 Task: Find connections with filter location Aalst with filter topic #Letsworkwith filter profile language English with filter current company Framestore with filter school Jobs for freshers in MYSORE with filter industry Zoos and Botanical Gardens with filter service category AnimationArchitecture with filter keywords title Human Resources
Action: Mouse moved to (542, 99)
Screenshot: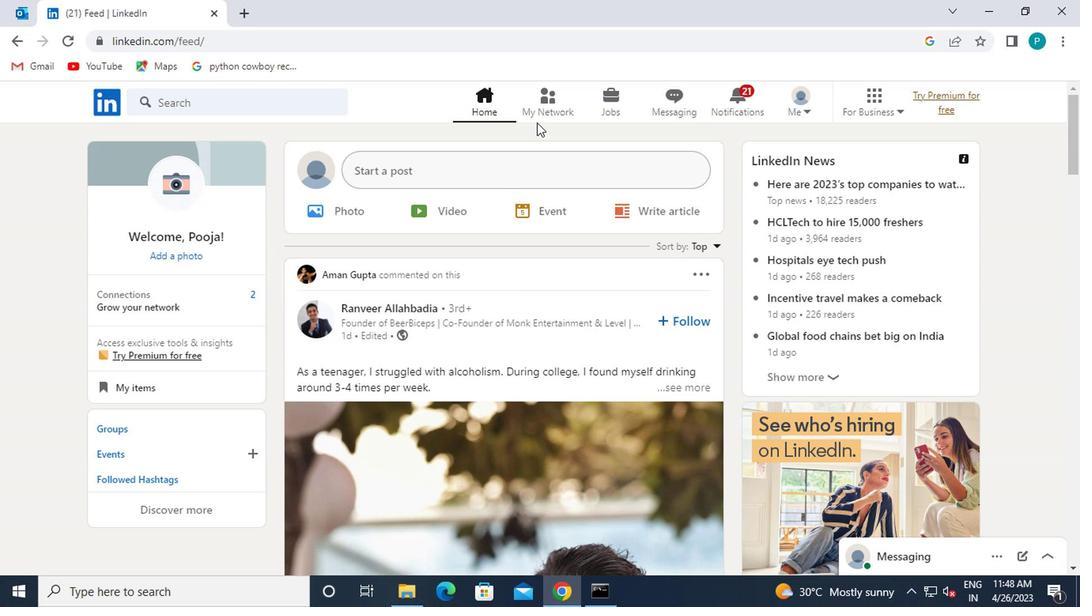 
Action: Mouse pressed left at (542, 99)
Screenshot: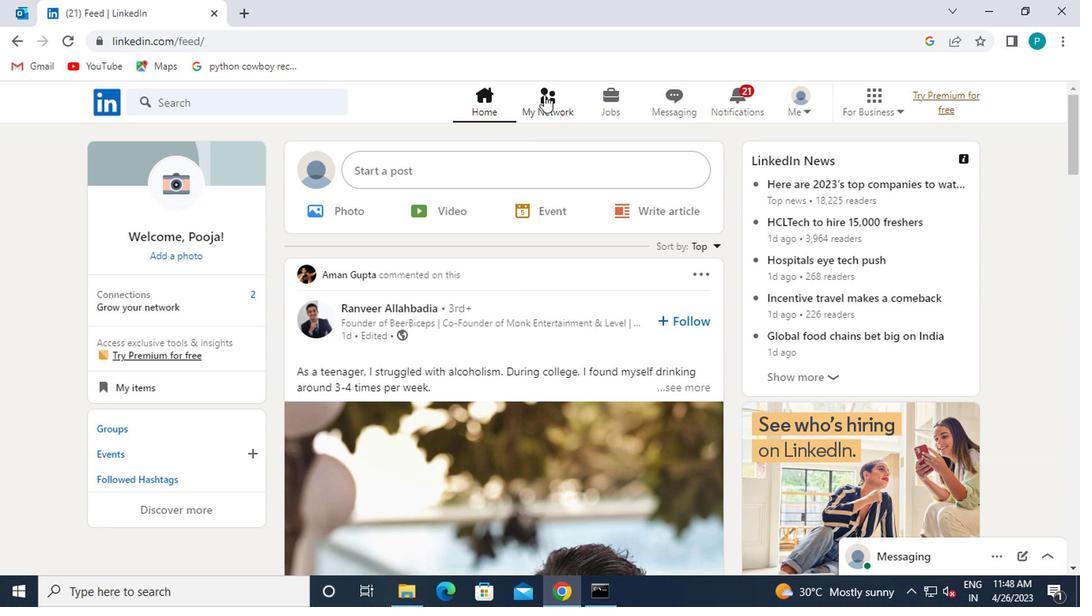 
Action: Mouse moved to (254, 190)
Screenshot: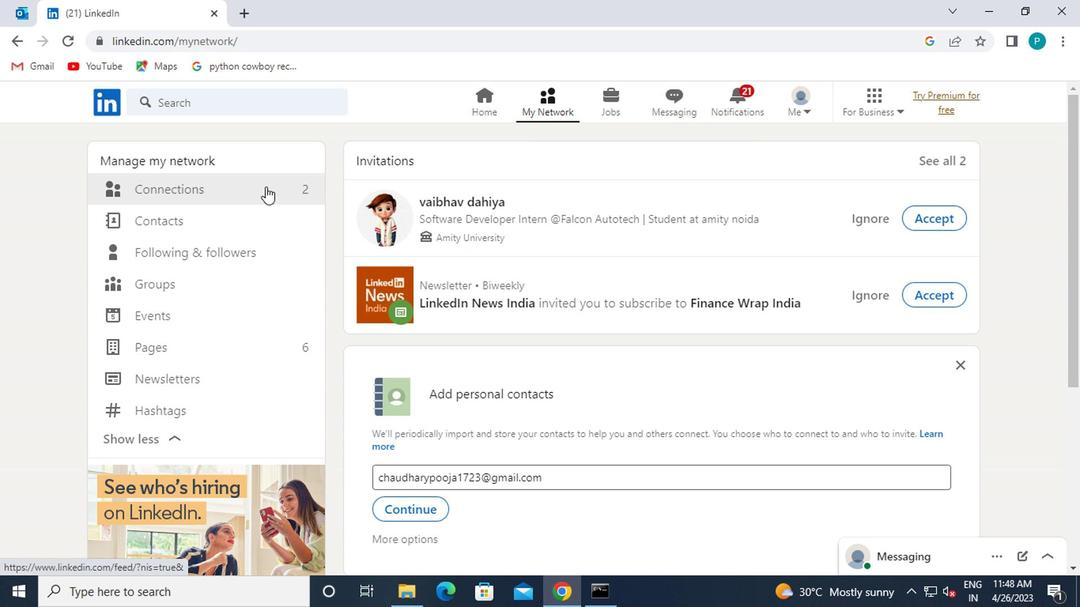 
Action: Mouse pressed left at (254, 190)
Screenshot: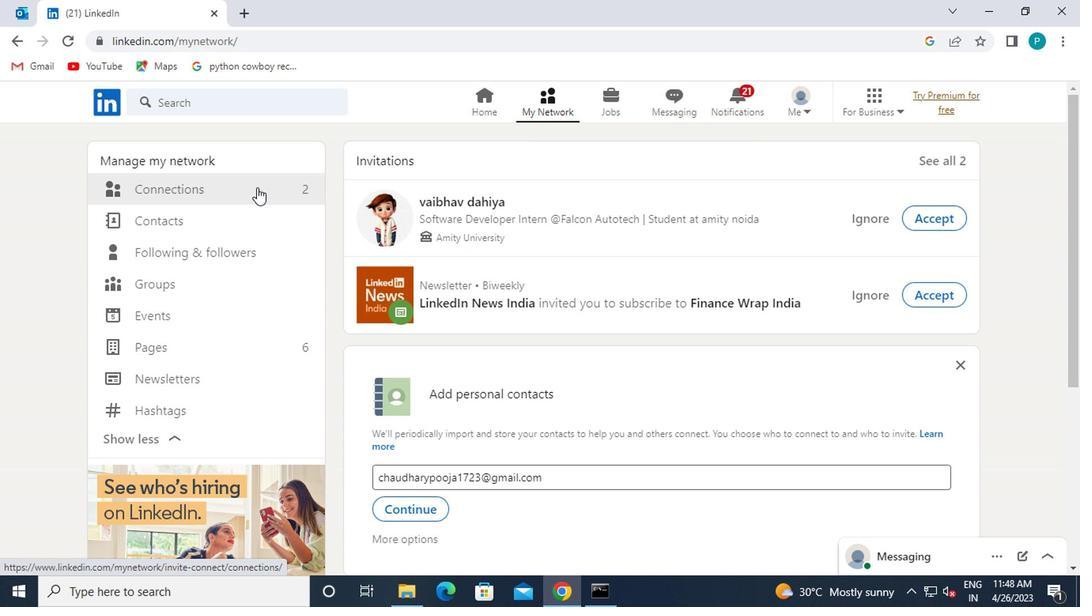 
Action: Mouse moved to (624, 198)
Screenshot: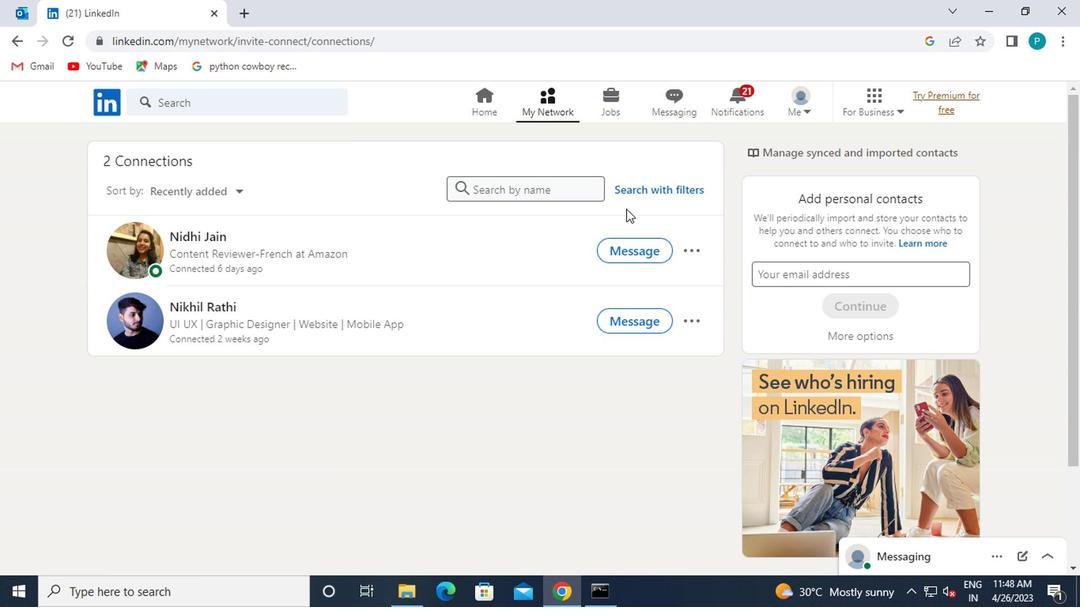 
Action: Mouse pressed left at (624, 198)
Screenshot: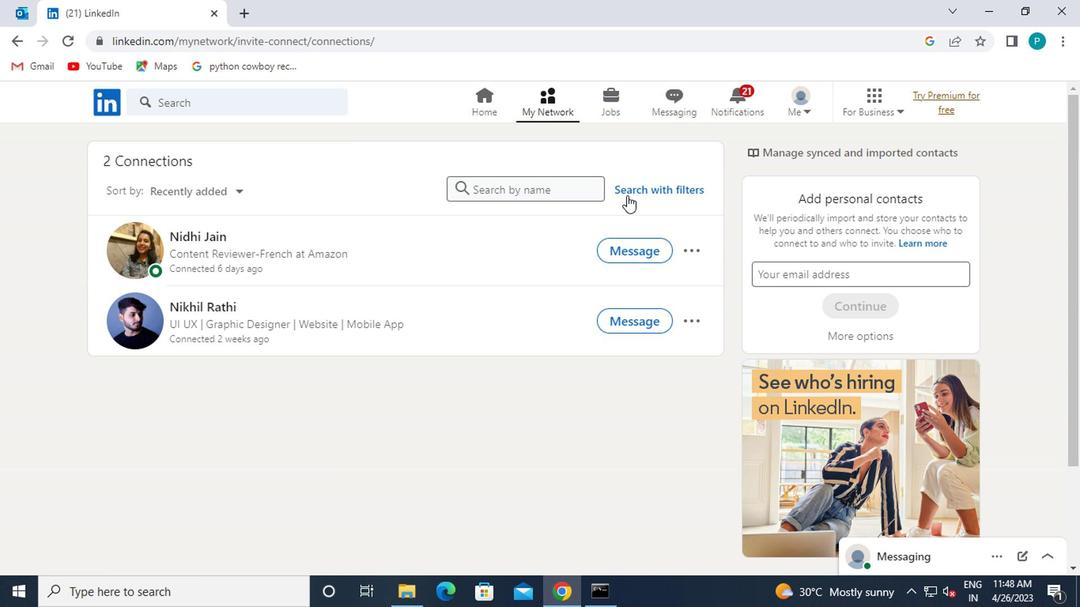 
Action: Mouse moved to (542, 150)
Screenshot: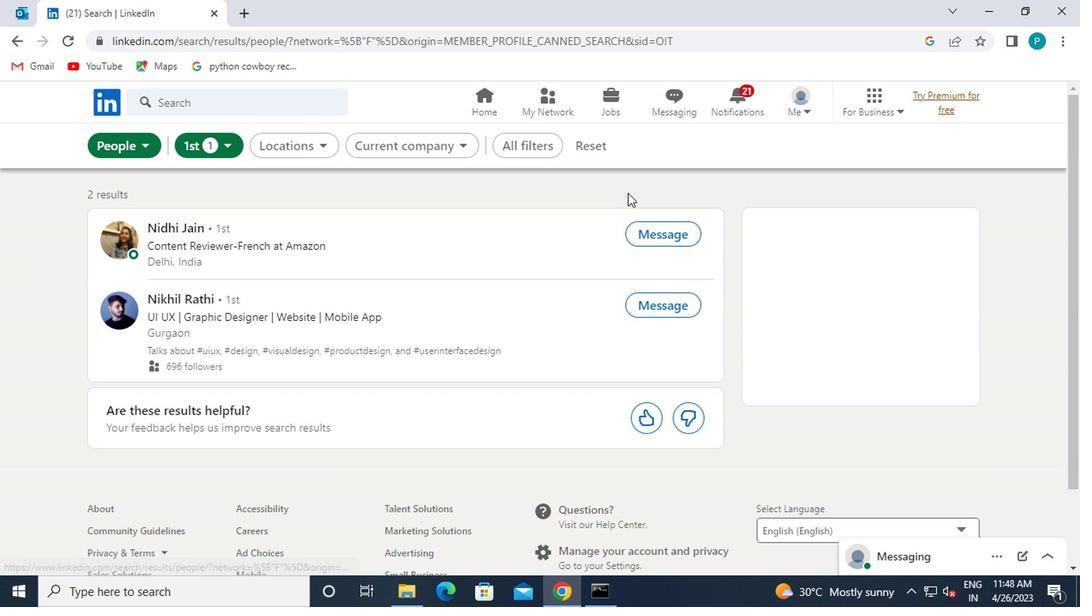
Action: Mouse pressed left at (542, 150)
Screenshot: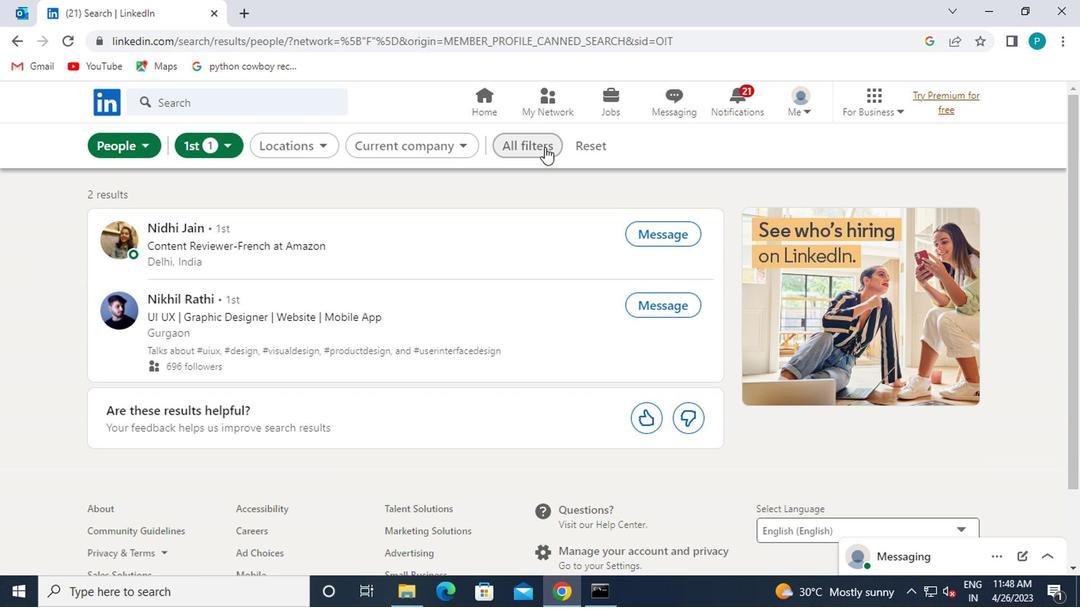 
Action: Mouse moved to (927, 300)
Screenshot: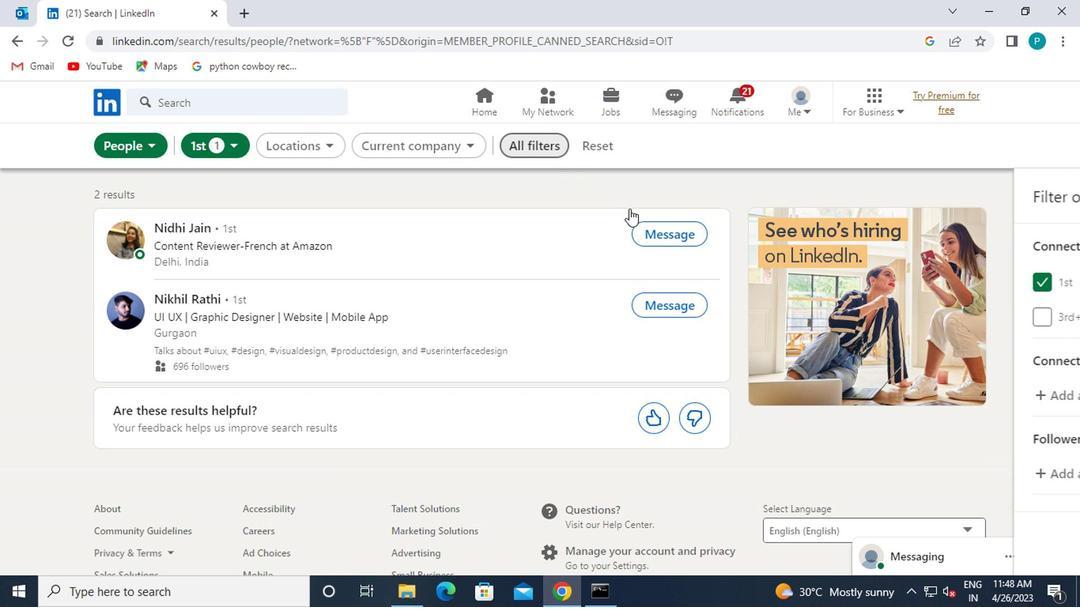 
Action: Mouse scrolled (927, 298) with delta (0, -1)
Screenshot: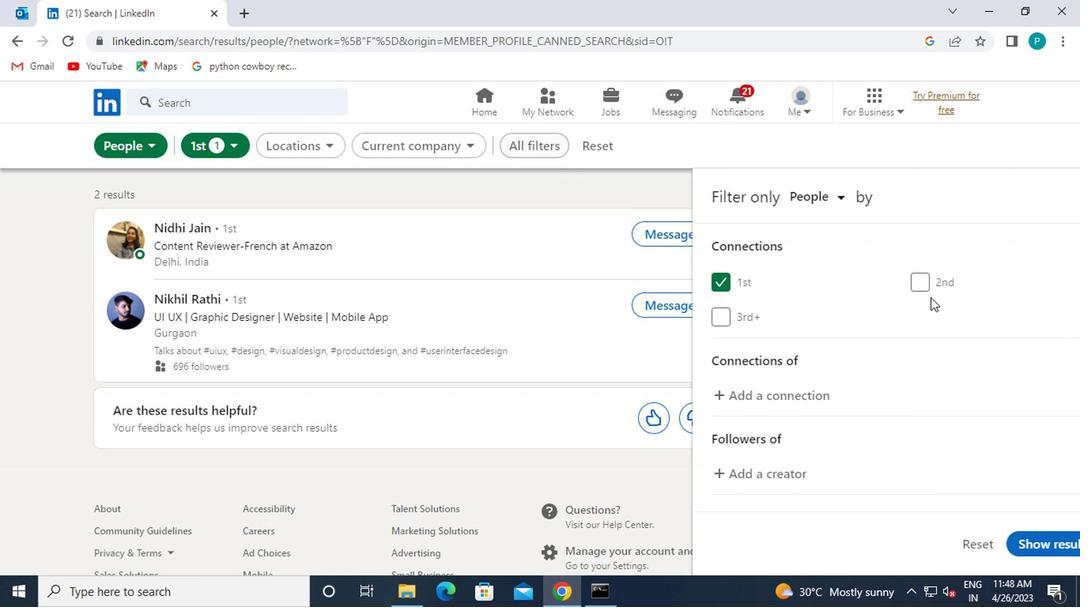
Action: Mouse scrolled (927, 298) with delta (0, -1)
Screenshot: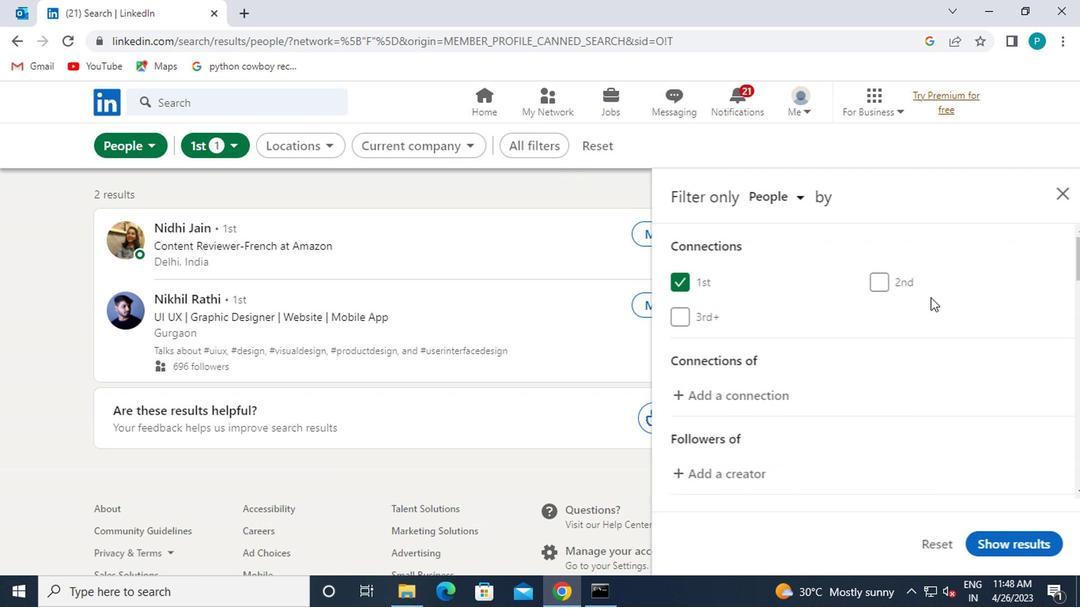 
Action: Mouse moved to (902, 464)
Screenshot: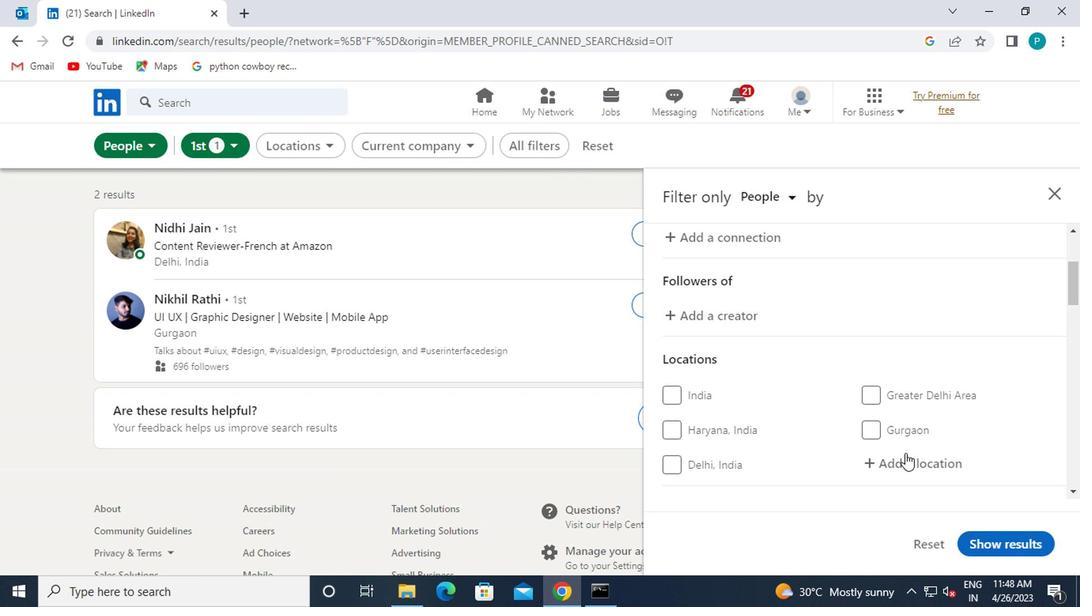 
Action: Mouse pressed left at (902, 464)
Screenshot: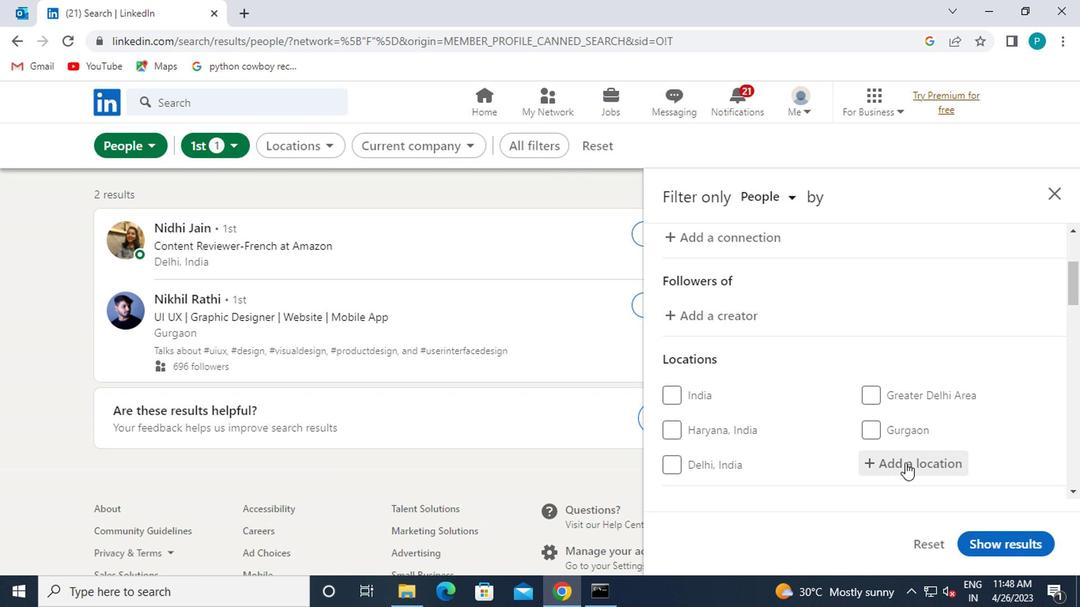 
Action: Mouse moved to (819, 401)
Screenshot: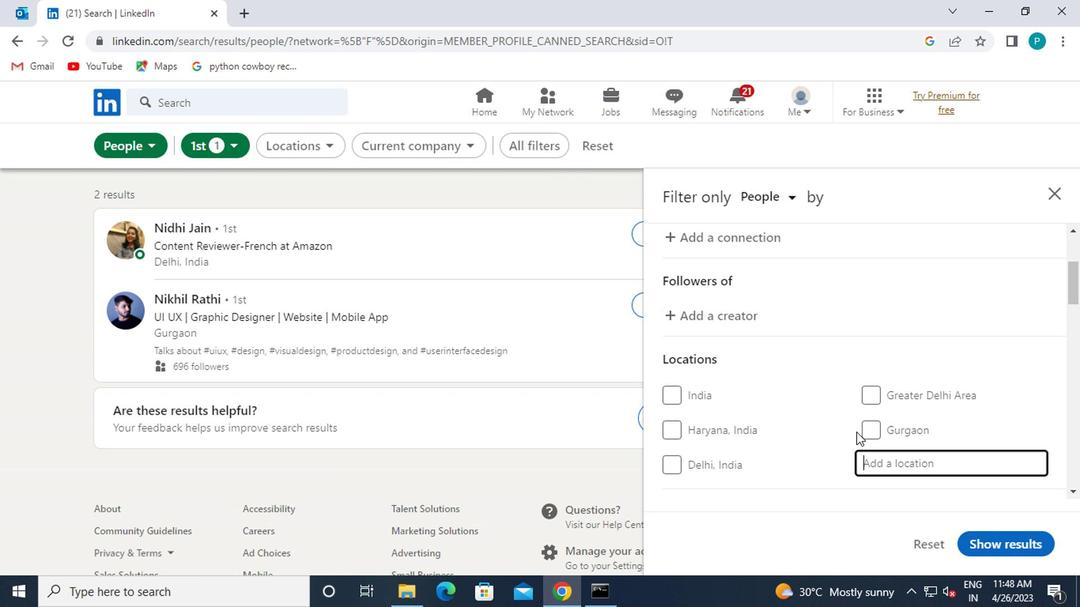 
Action: Mouse scrolled (819, 400) with delta (0, -1)
Screenshot: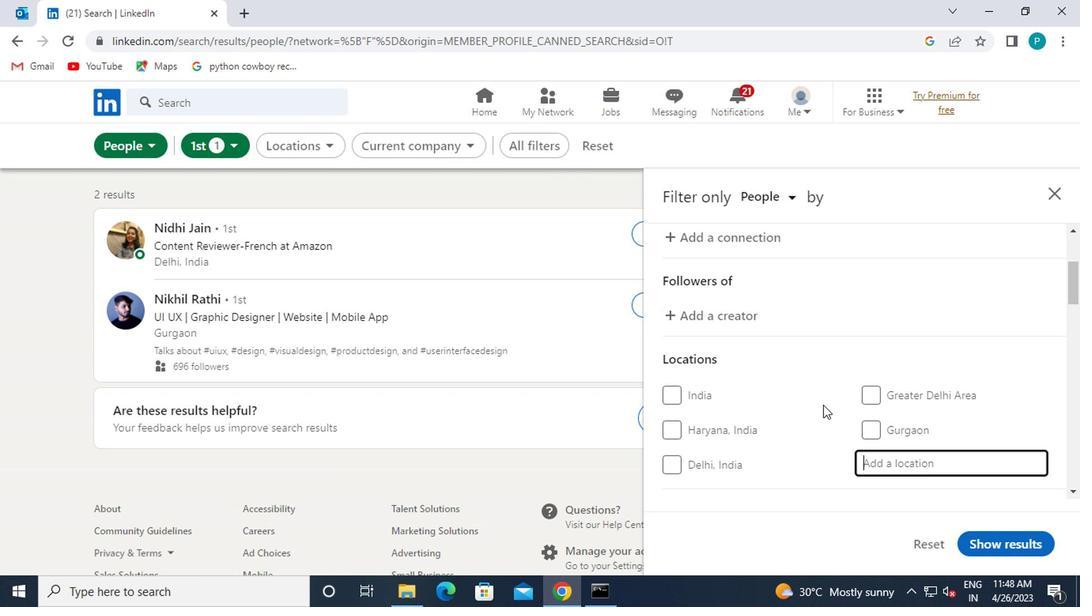 
Action: Mouse moved to (819, 396)
Screenshot: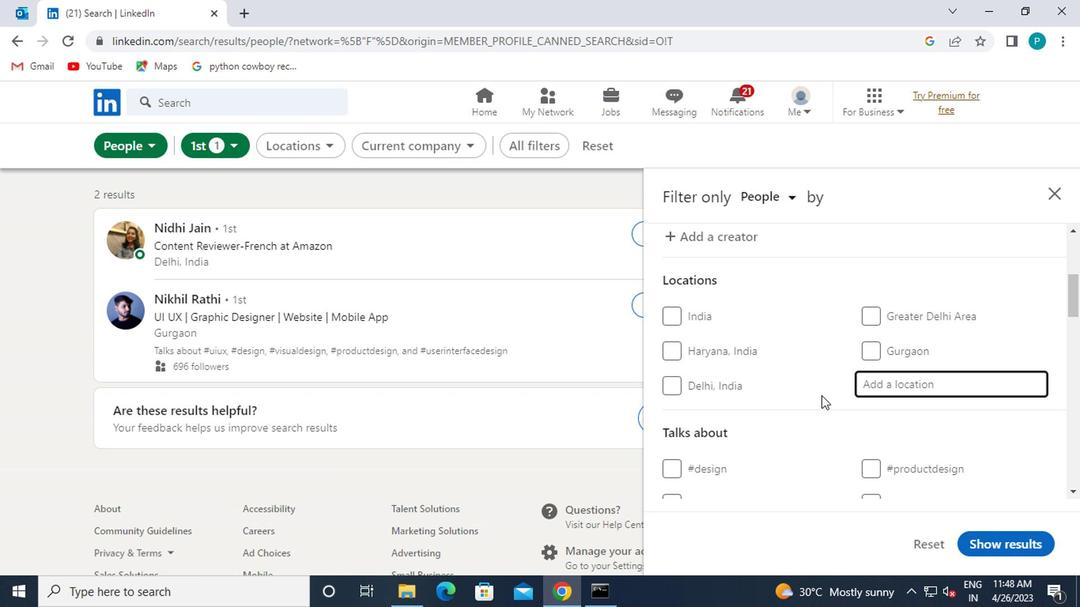 
Action: Key pressed <Key.caps_lock>
Screenshot: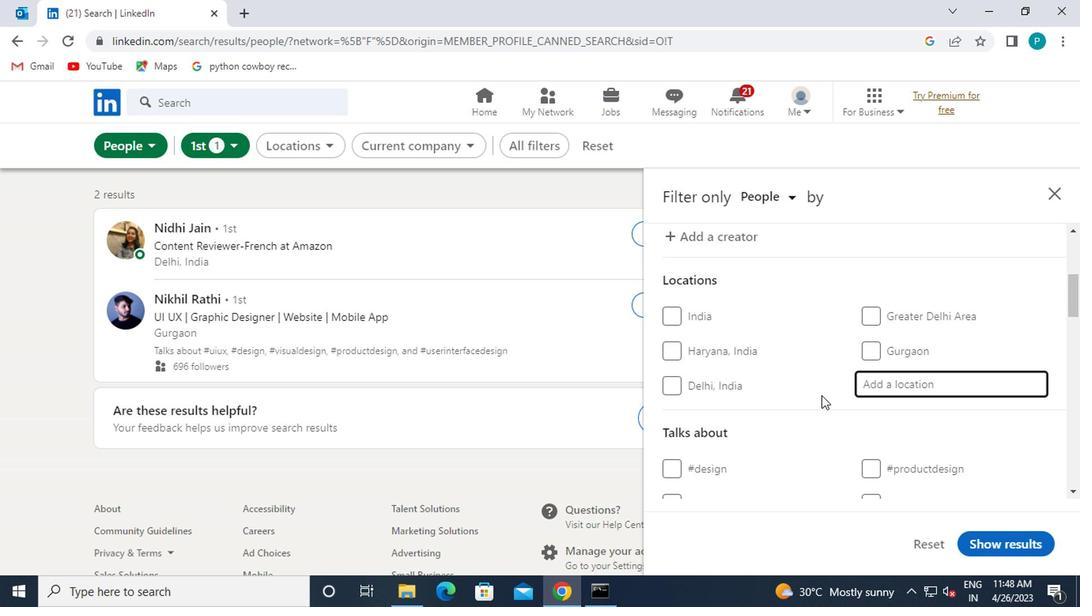 
Action: Mouse moved to (819, 396)
Screenshot: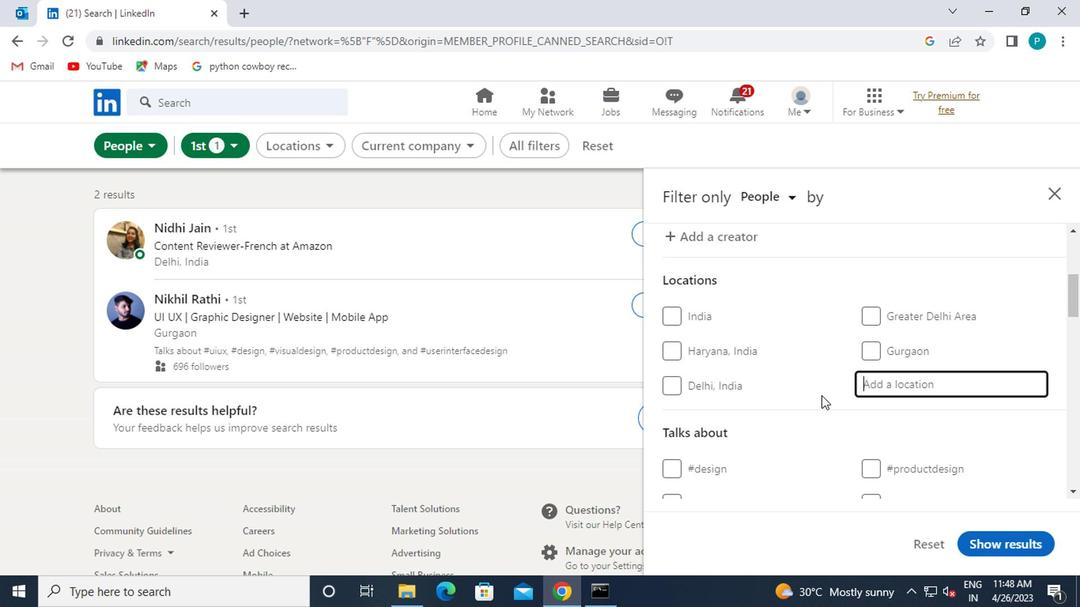 
Action: Key pressed a
Screenshot: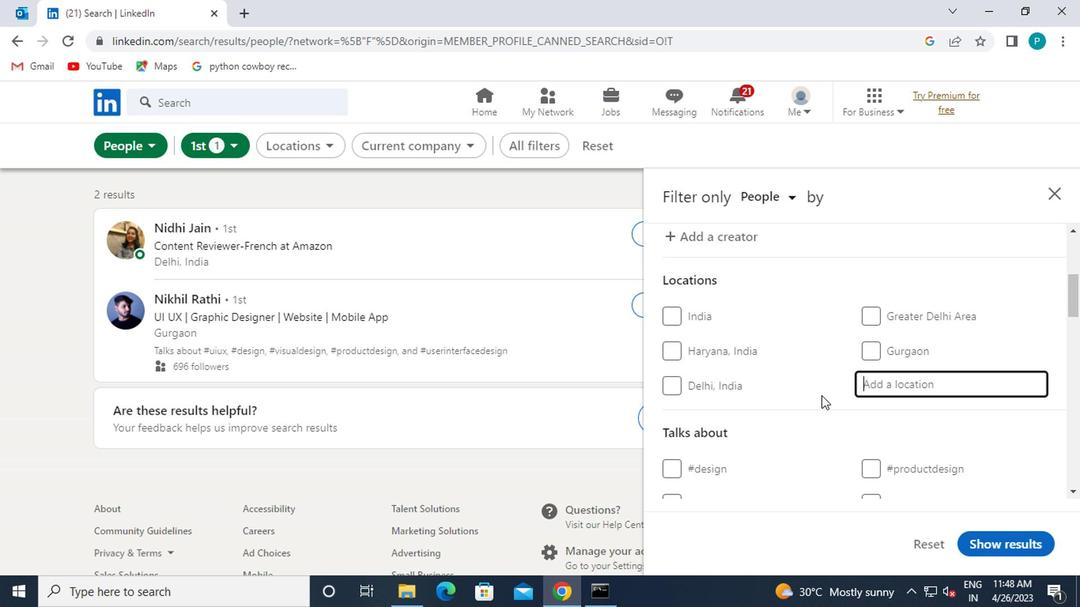 
Action: Mouse moved to (817, 399)
Screenshot: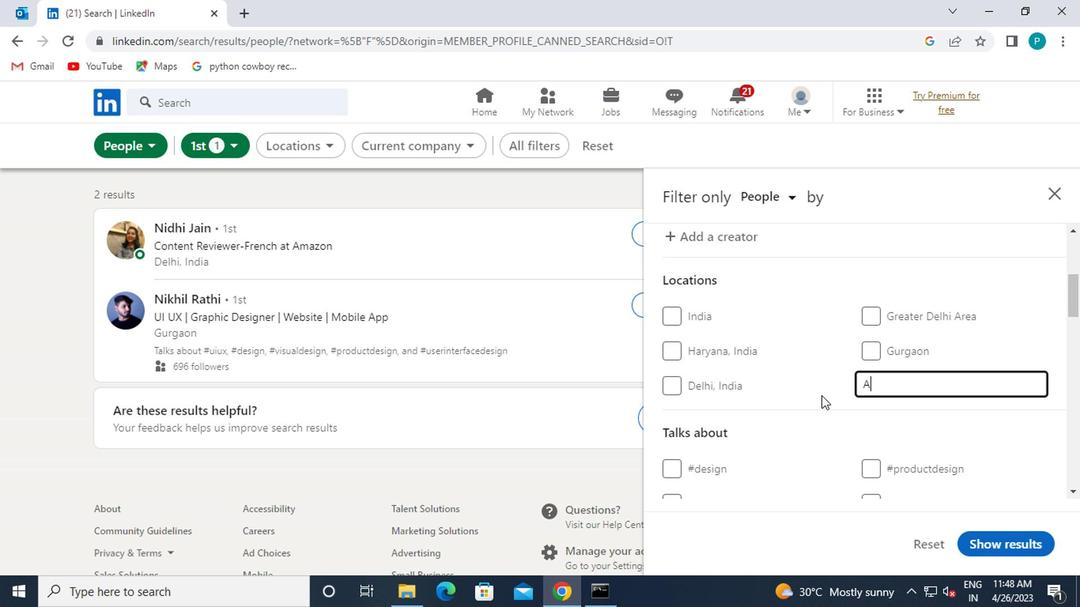 
Action: Key pressed <Key.caps_lock>alst<Key.enter>
Screenshot: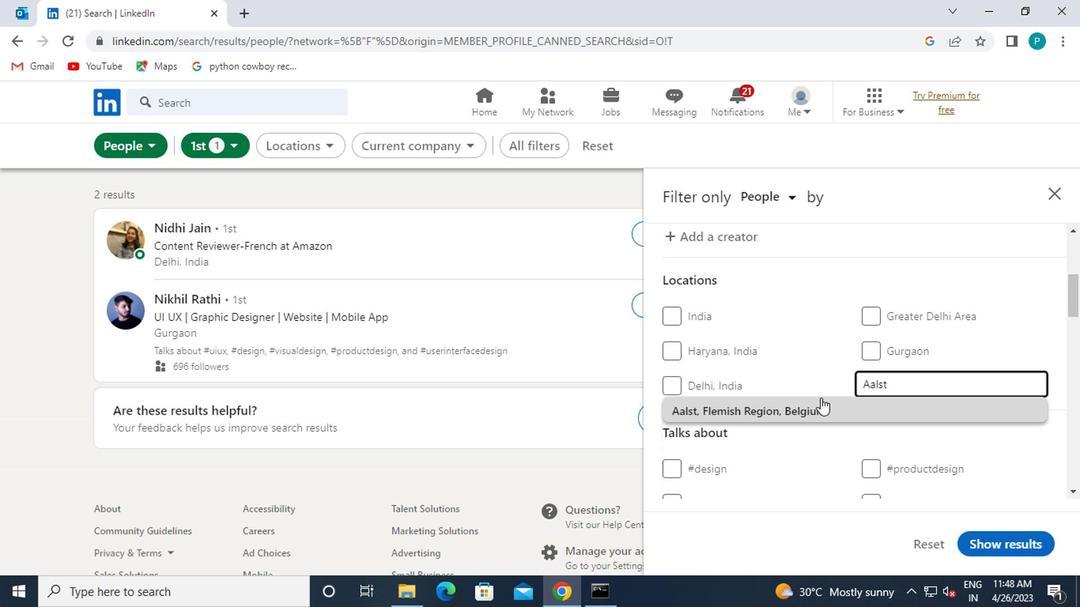 
Action: Mouse moved to (854, 408)
Screenshot: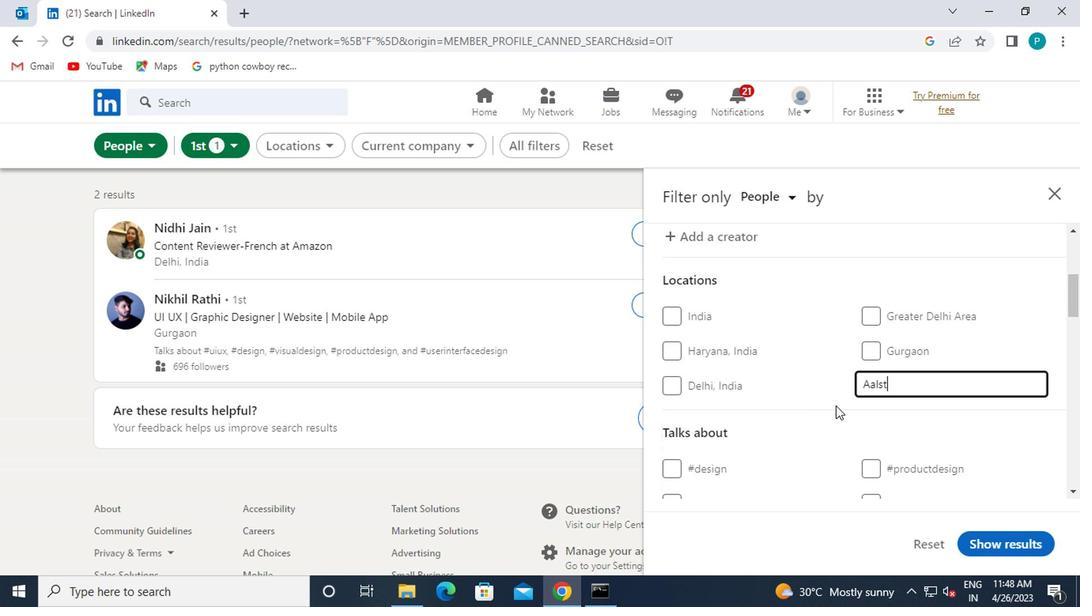 
Action: Mouse scrolled (854, 406) with delta (0, -1)
Screenshot: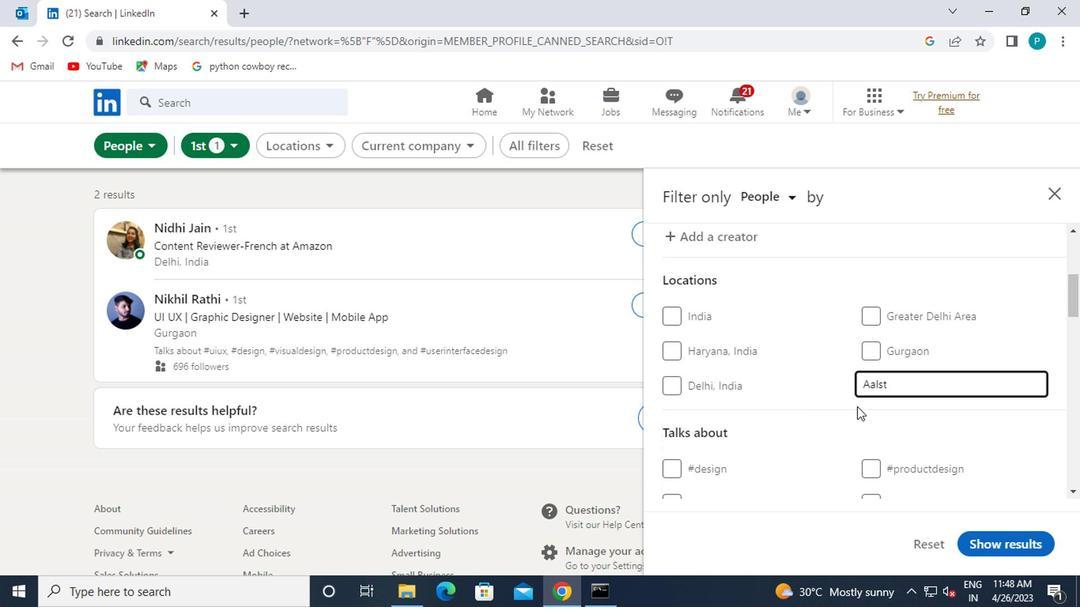 
Action: Mouse scrolled (854, 406) with delta (0, -1)
Screenshot: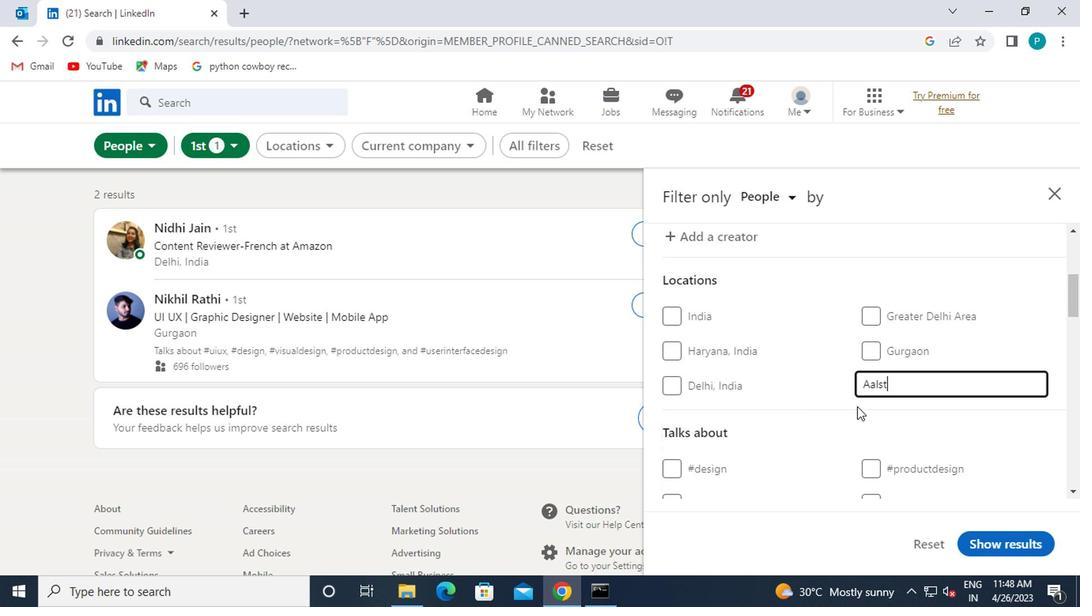 
Action: Mouse moved to (886, 390)
Screenshot: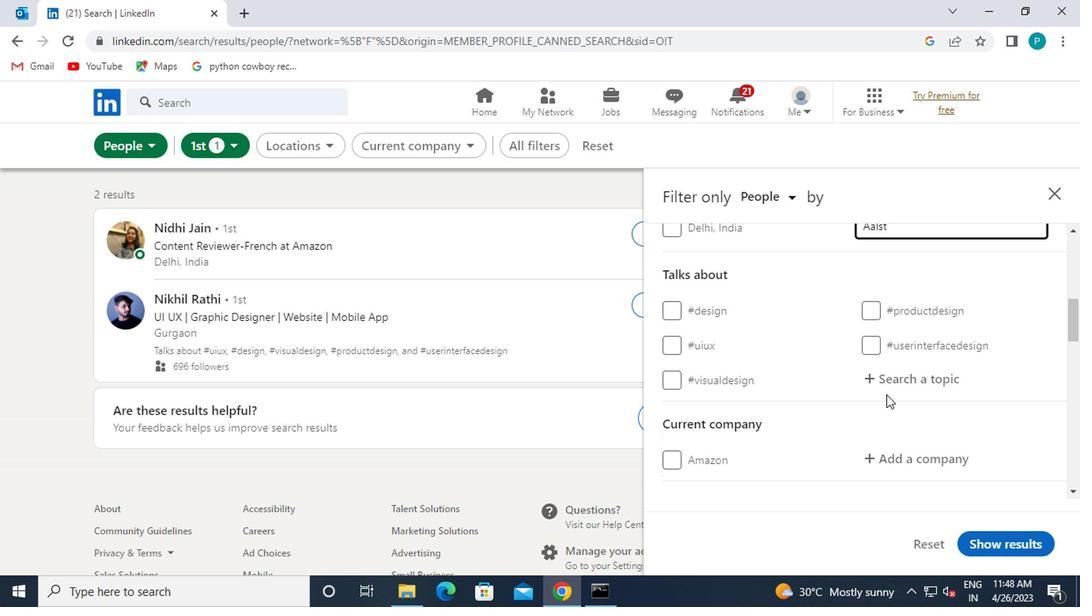 
Action: Mouse pressed left at (886, 390)
Screenshot: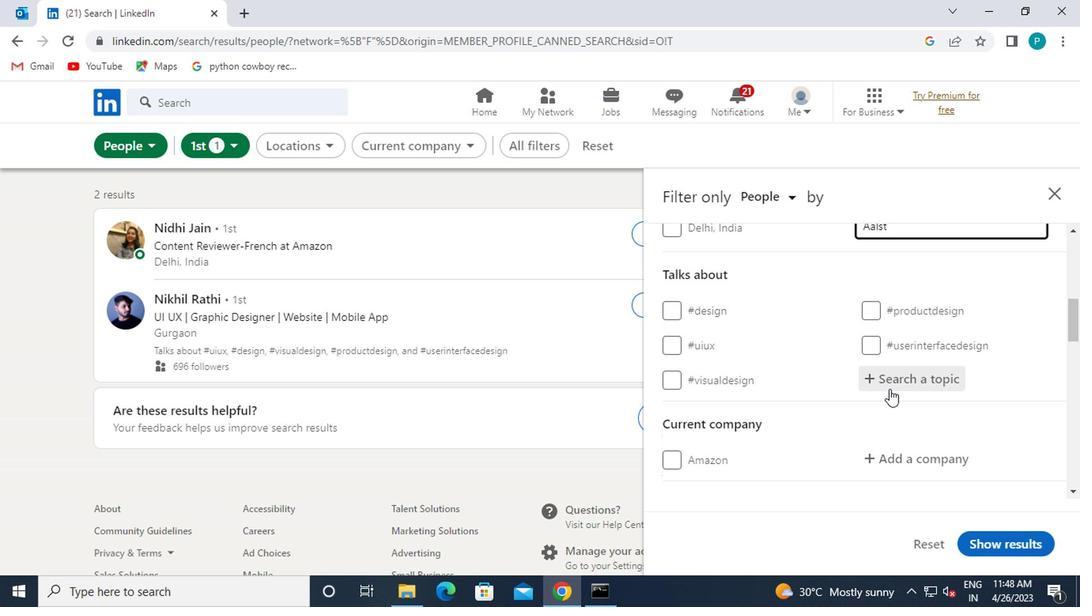 
Action: Key pressed <Key.shift><Key.shift><Key.shift><Key.shift><Key.shift><Key.shift>#<Key.caps_lock>L<Key.caps_lock>ETSWORK
Screenshot: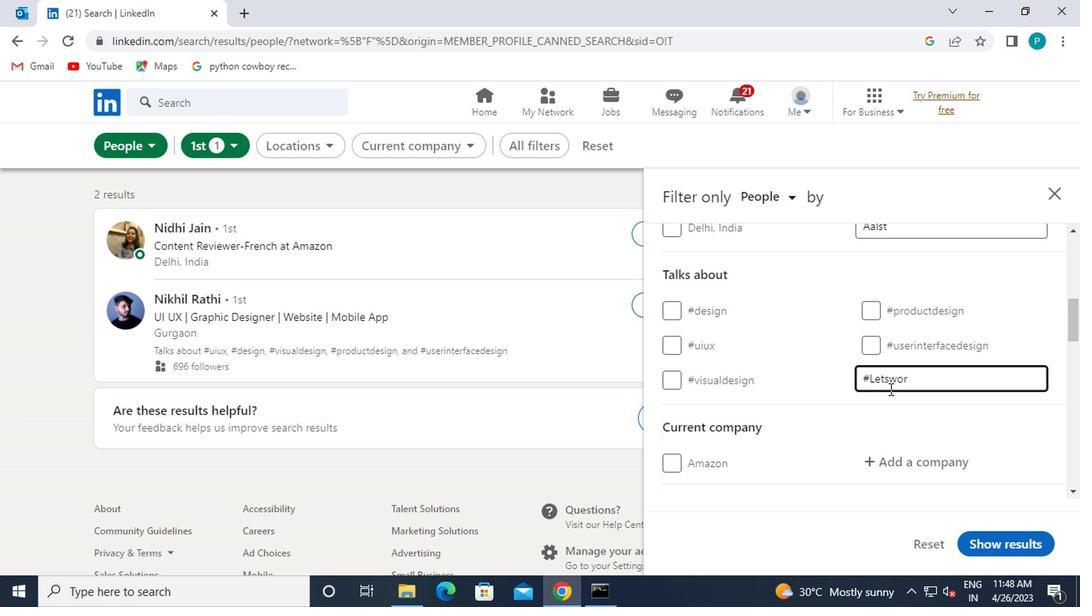 
Action: Mouse moved to (842, 394)
Screenshot: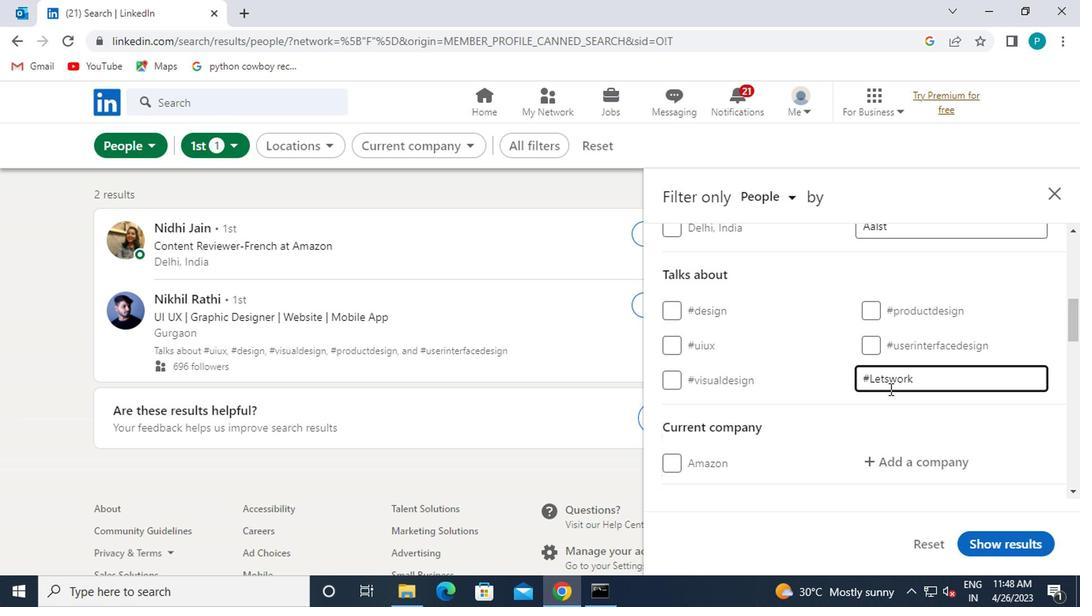 
Action: Mouse scrolled (842, 392) with delta (0, -1)
Screenshot: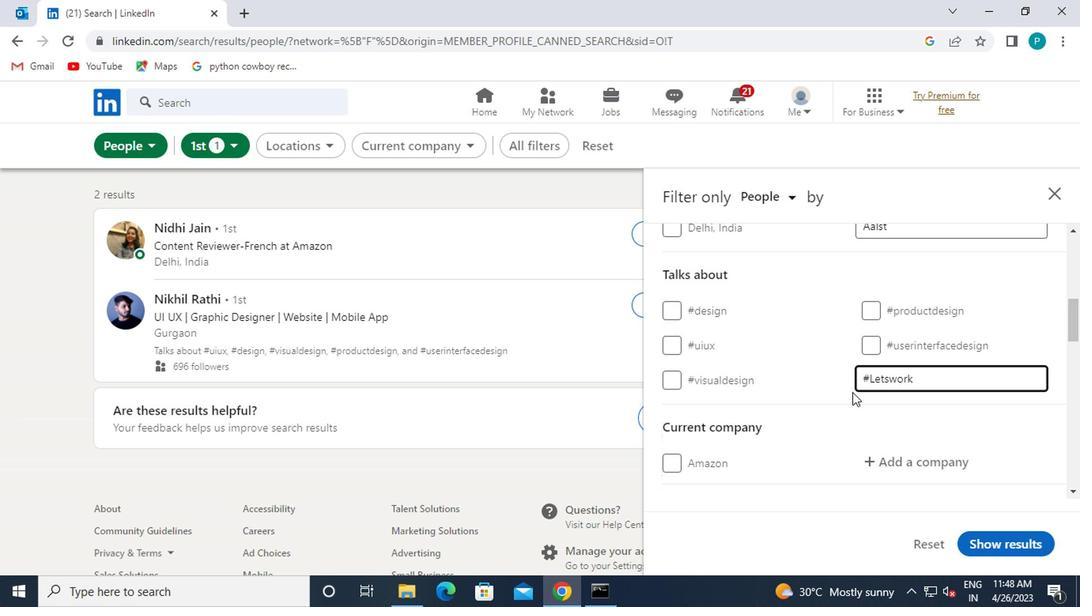 
Action: Mouse moved to (877, 385)
Screenshot: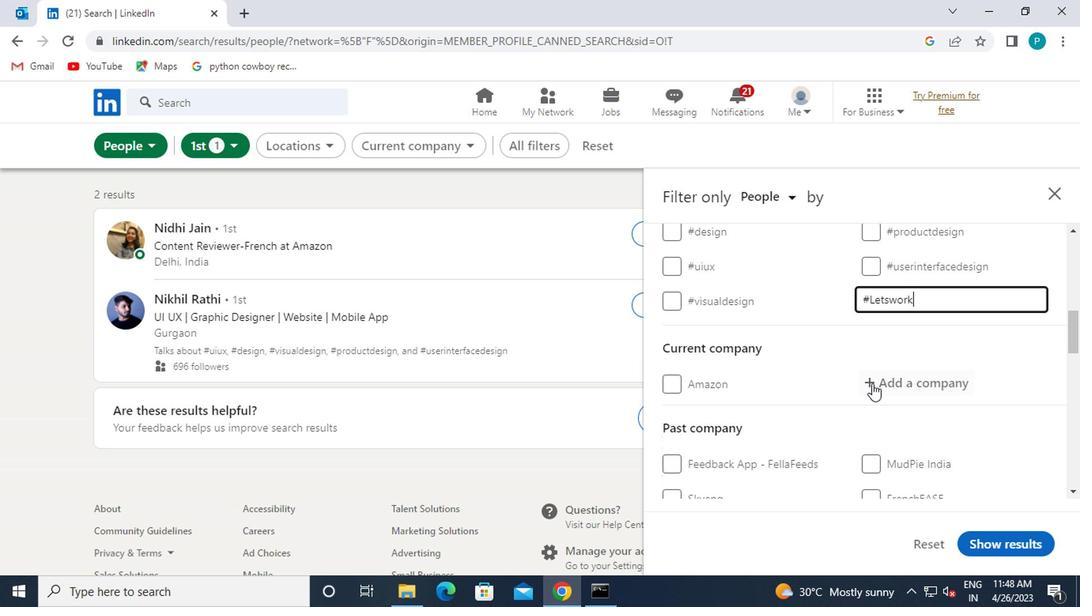 
Action: Mouse pressed left at (877, 385)
Screenshot: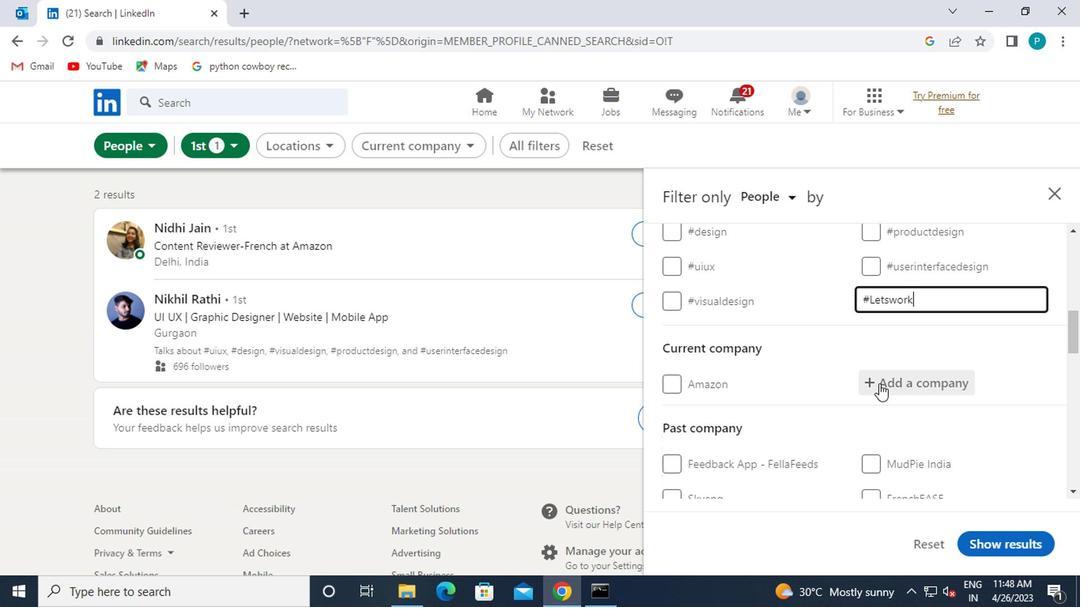 
Action: Mouse moved to (879, 396)
Screenshot: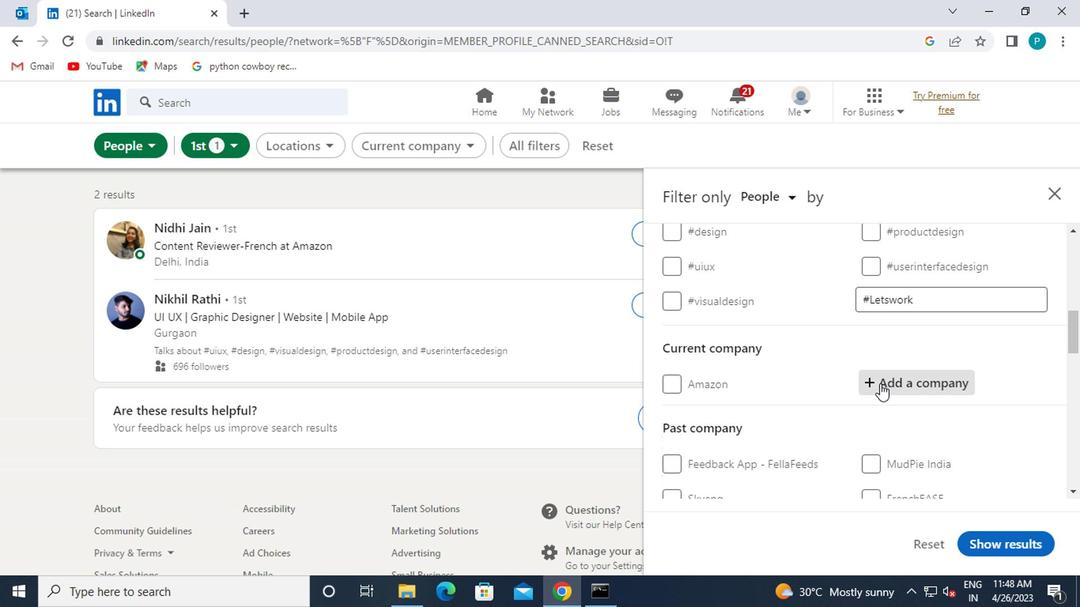
Action: Key pressed FRAME
Screenshot: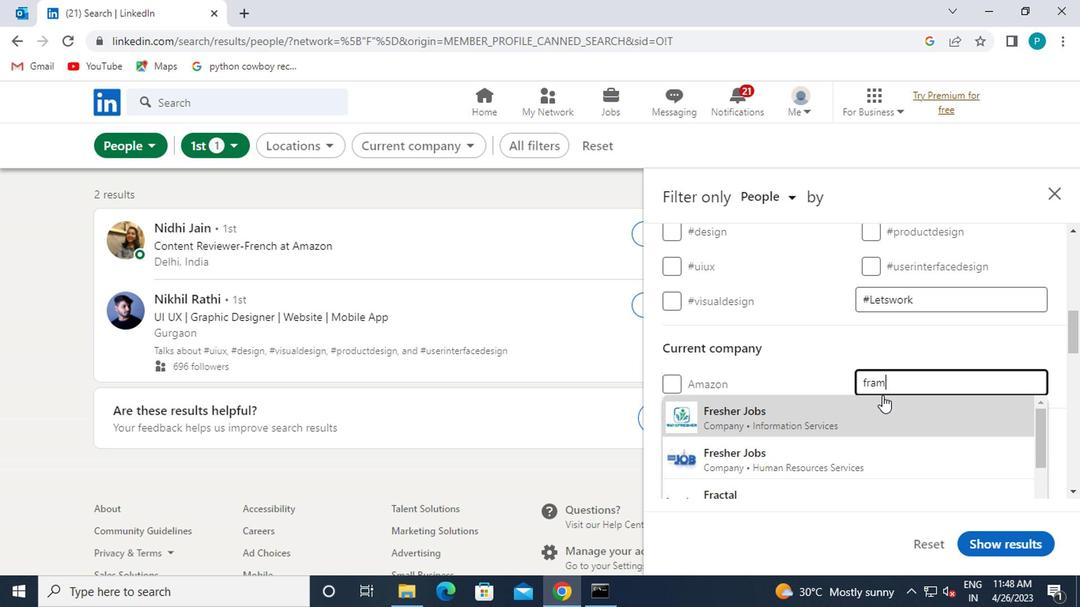 
Action: Mouse moved to (886, 408)
Screenshot: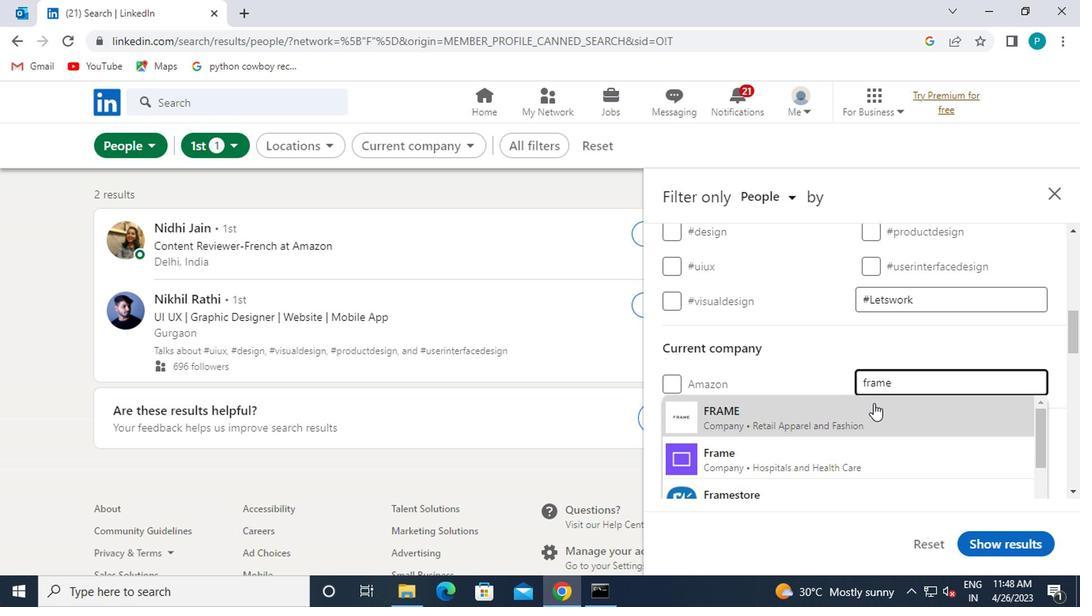
Action: Key pressed ST
Screenshot: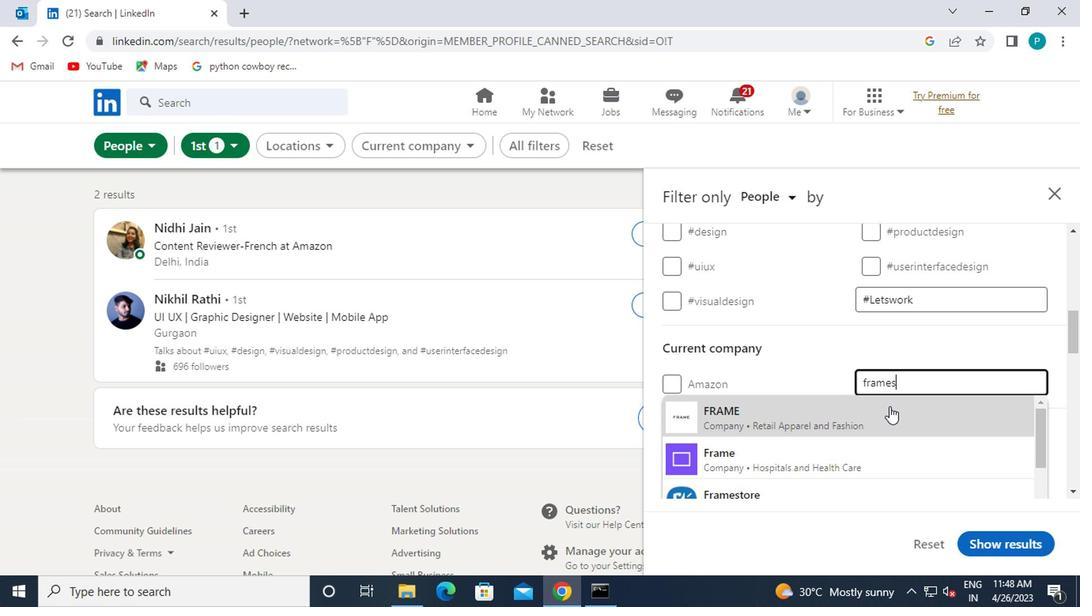 
Action: Mouse moved to (886, 406)
Screenshot: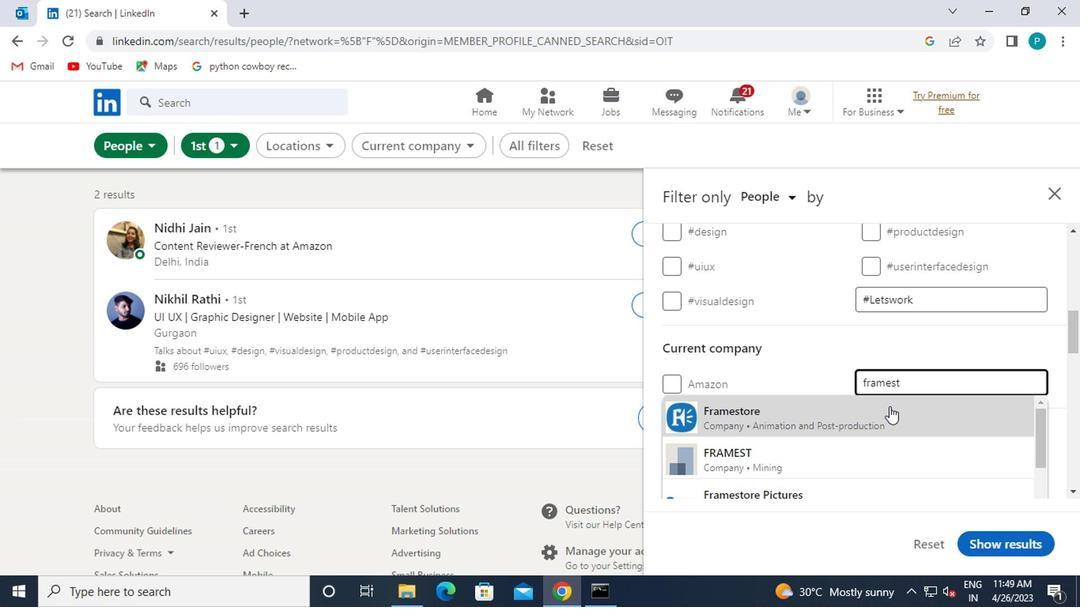 
Action: Mouse pressed left at (886, 406)
Screenshot: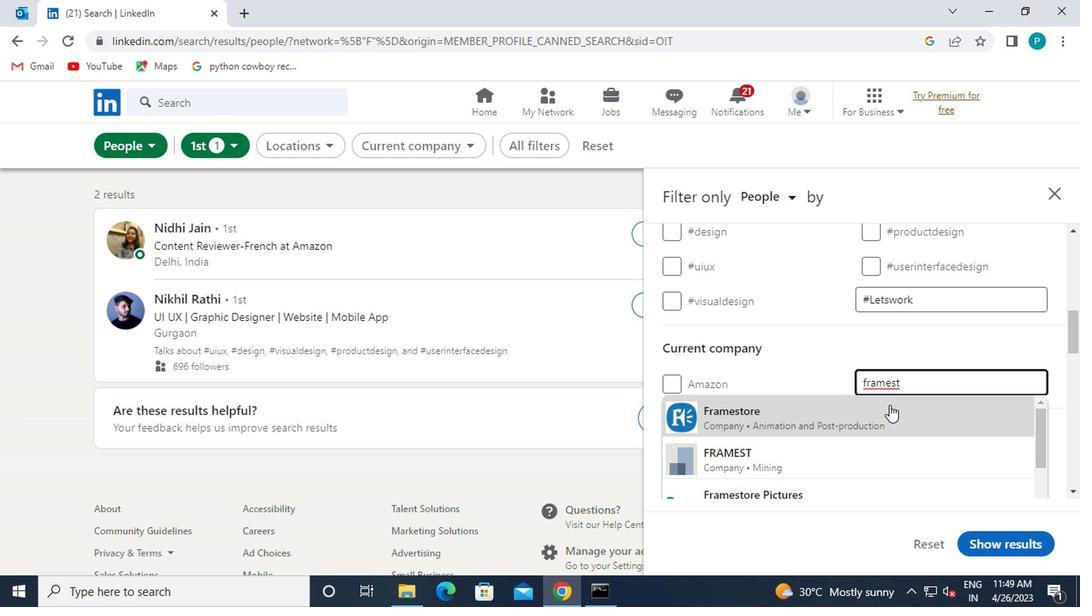 
Action: Mouse moved to (767, 414)
Screenshot: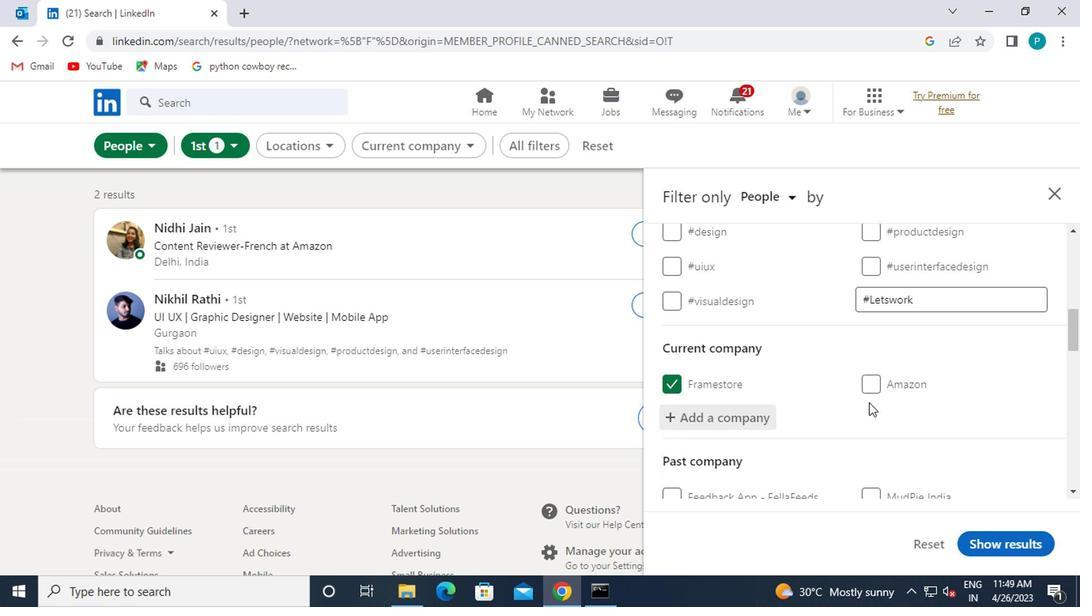 
Action: Mouse scrolled (767, 414) with delta (0, 0)
Screenshot: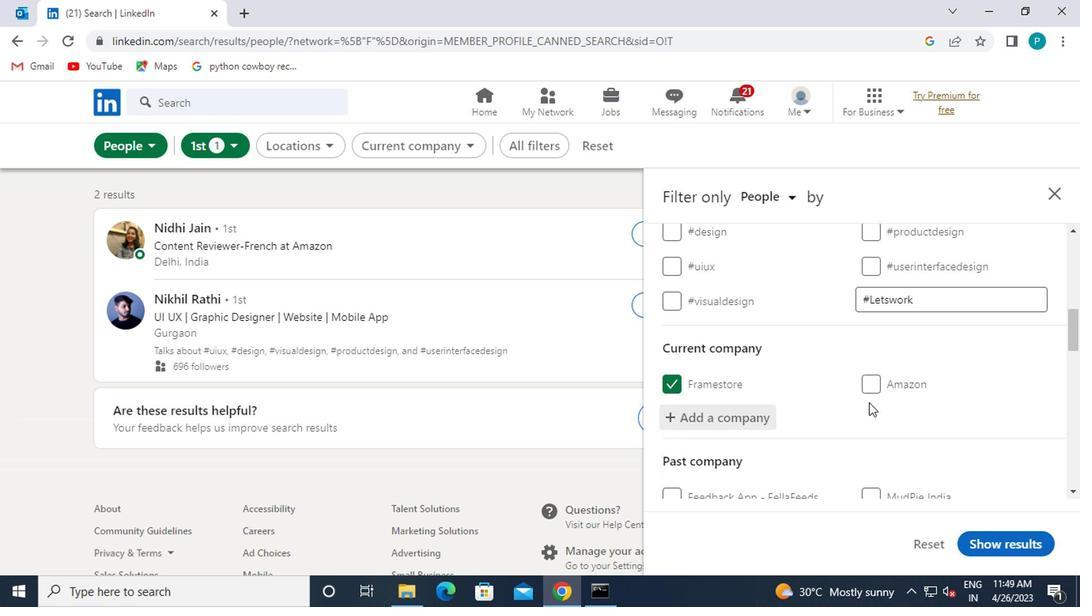 
Action: Mouse scrolled (767, 414) with delta (0, 0)
Screenshot: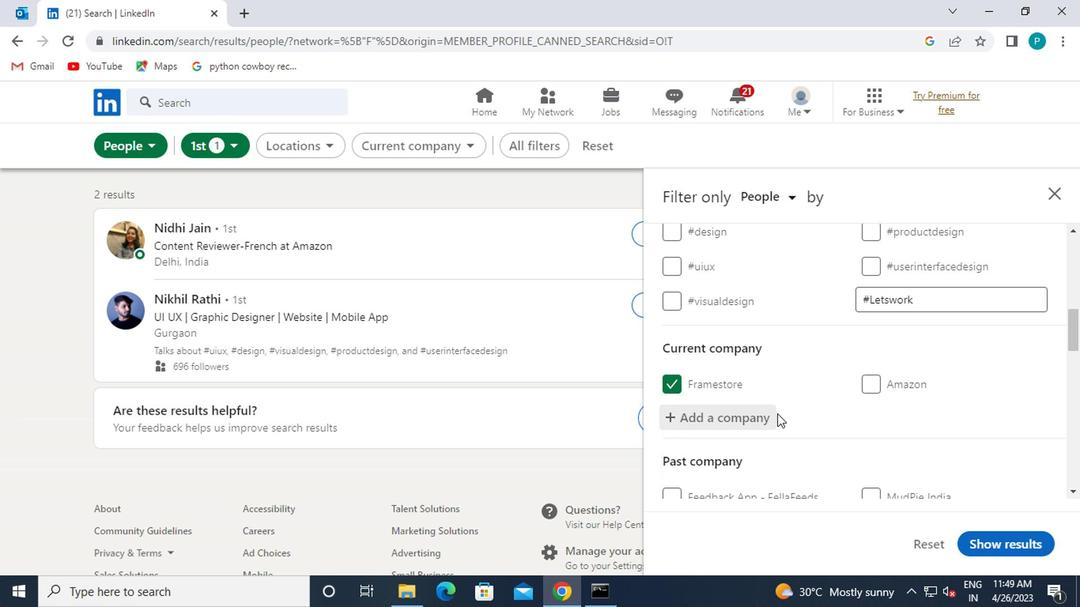 
Action: Mouse moved to (956, 441)
Screenshot: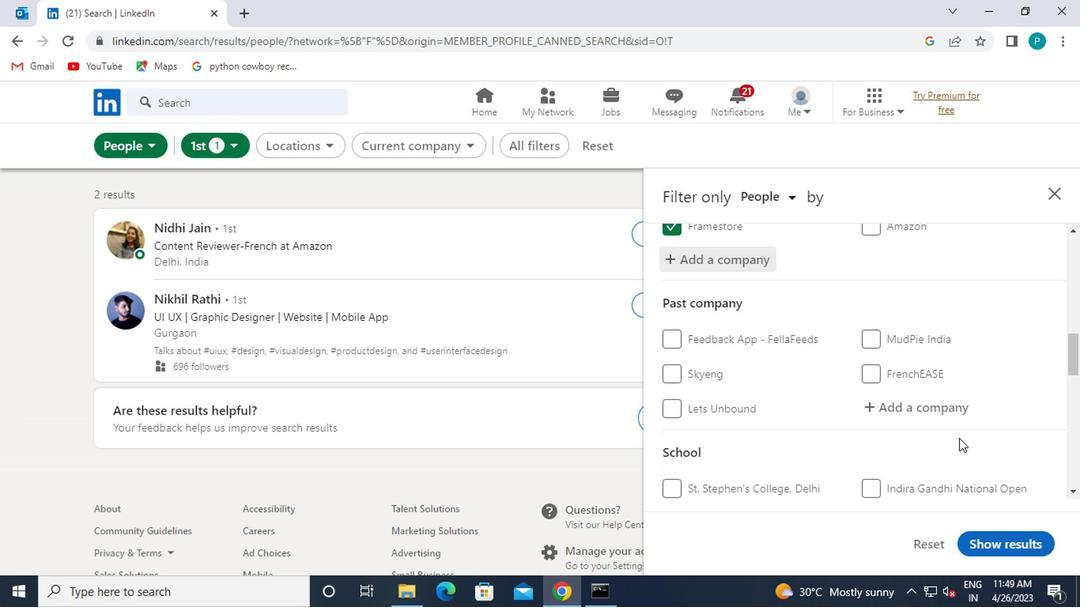 
Action: Mouse scrolled (956, 440) with delta (0, -1)
Screenshot: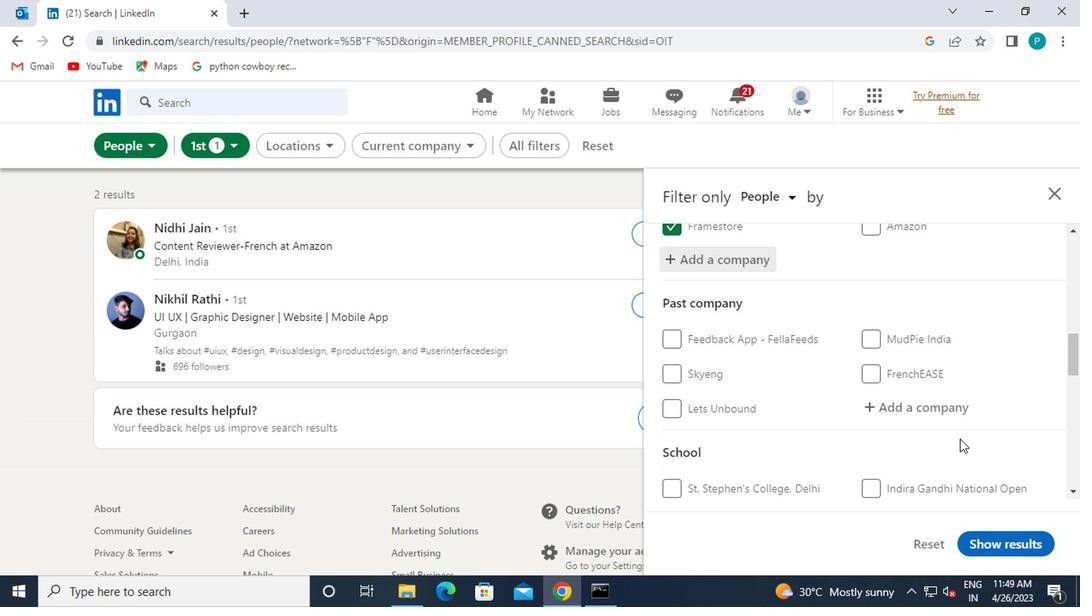
Action: Mouse moved to (936, 440)
Screenshot: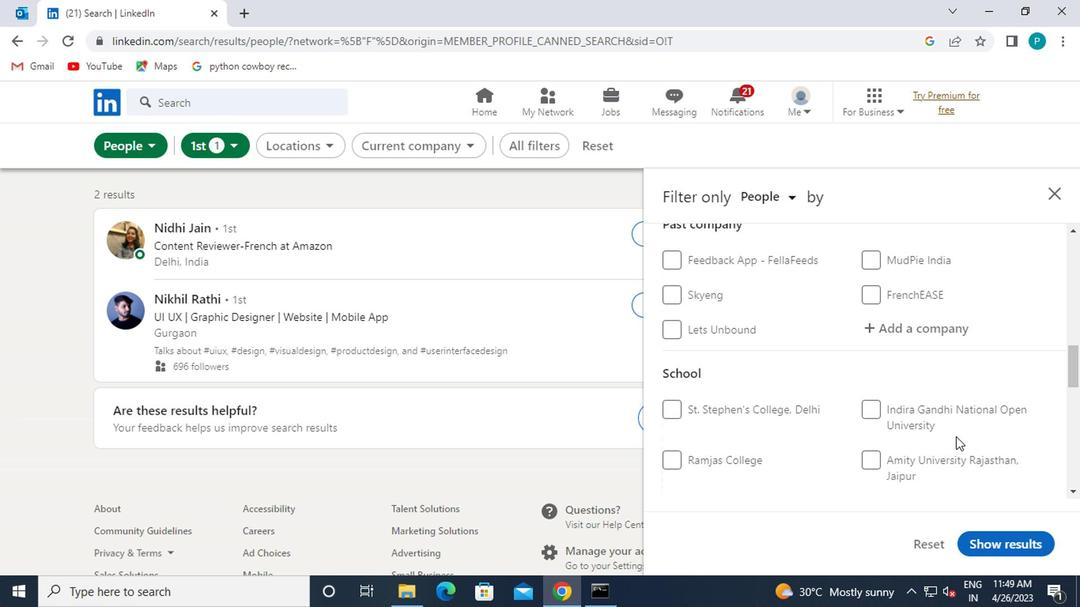 
Action: Mouse scrolled (936, 439) with delta (0, -1)
Screenshot: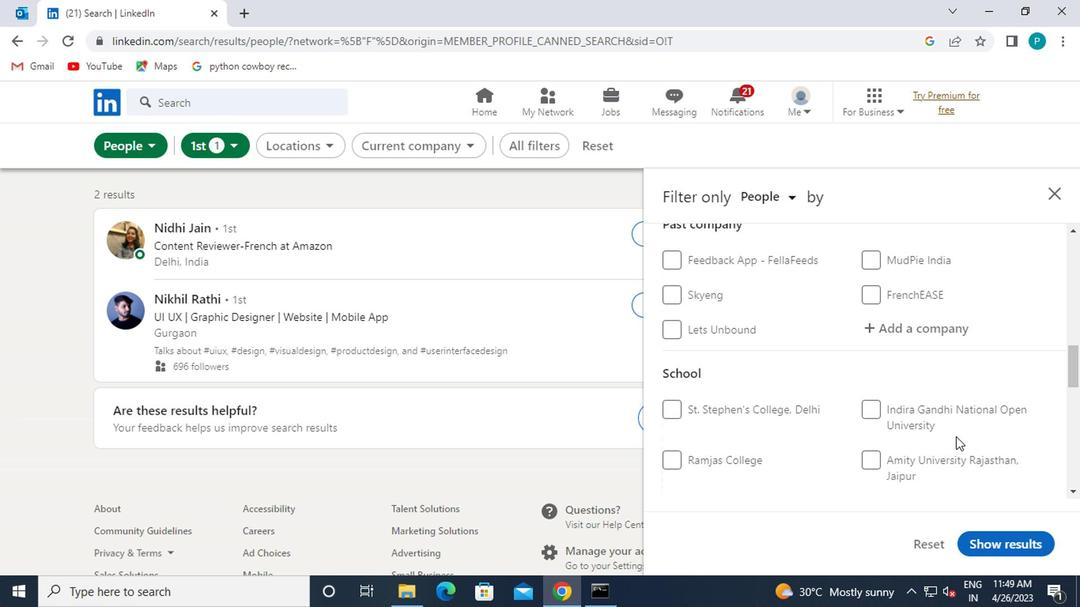 
Action: Mouse moved to (931, 440)
Screenshot: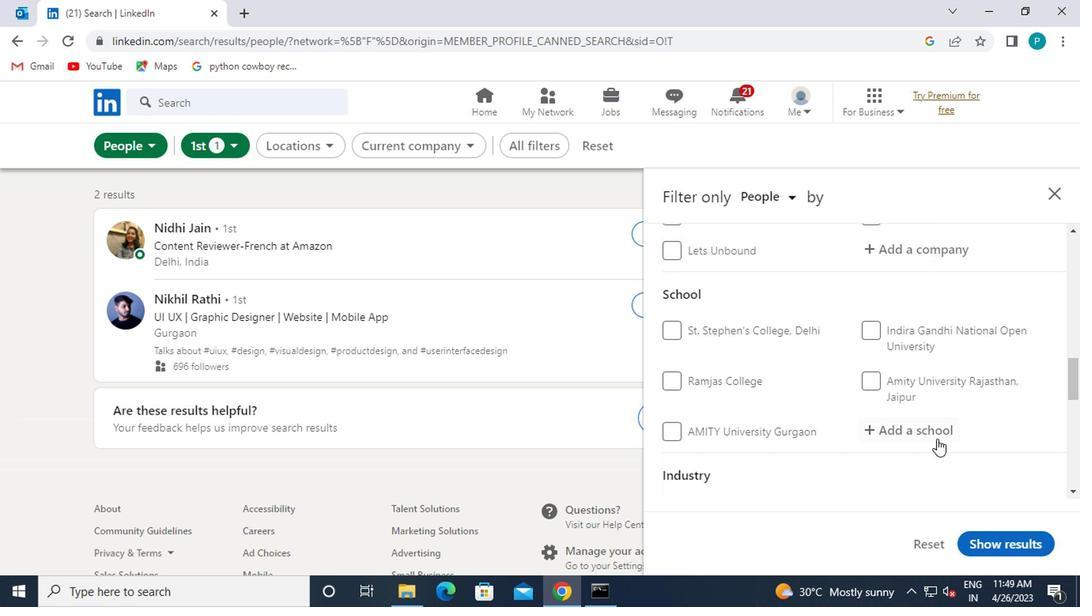 
Action: Mouse pressed left at (931, 440)
Screenshot: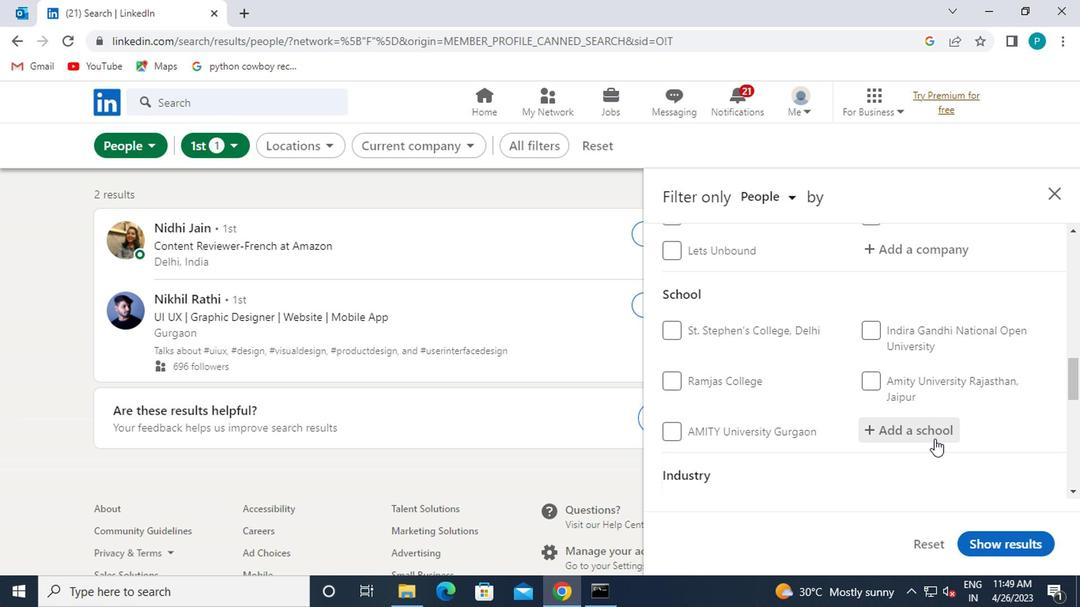 
Action: Key pressed JOBS<Key.space>FOR<Key.space>FRESHERS
Screenshot: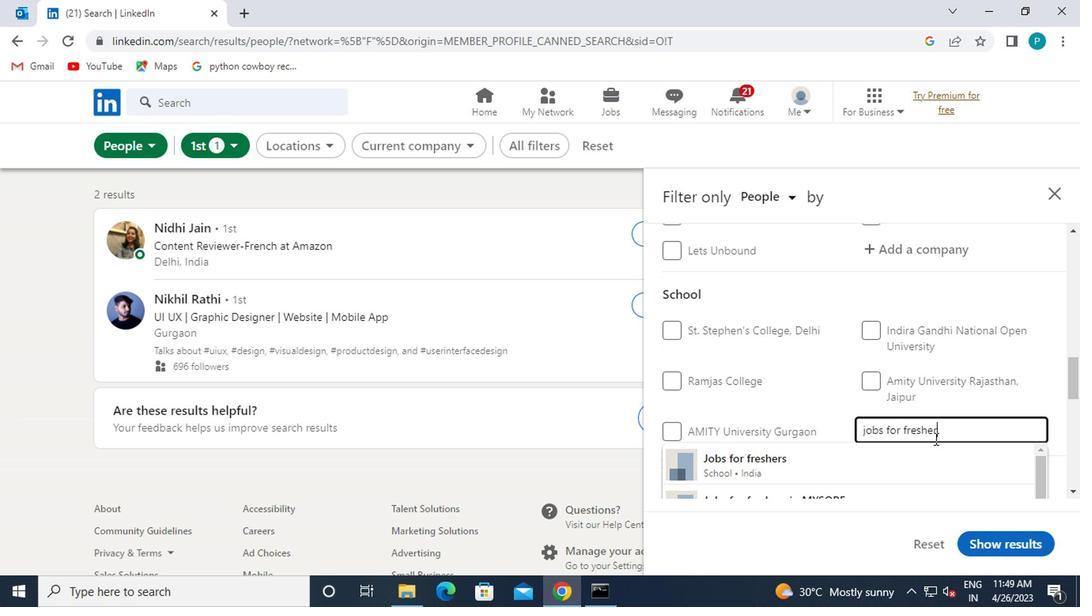 
Action: Mouse moved to (893, 431)
Screenshot: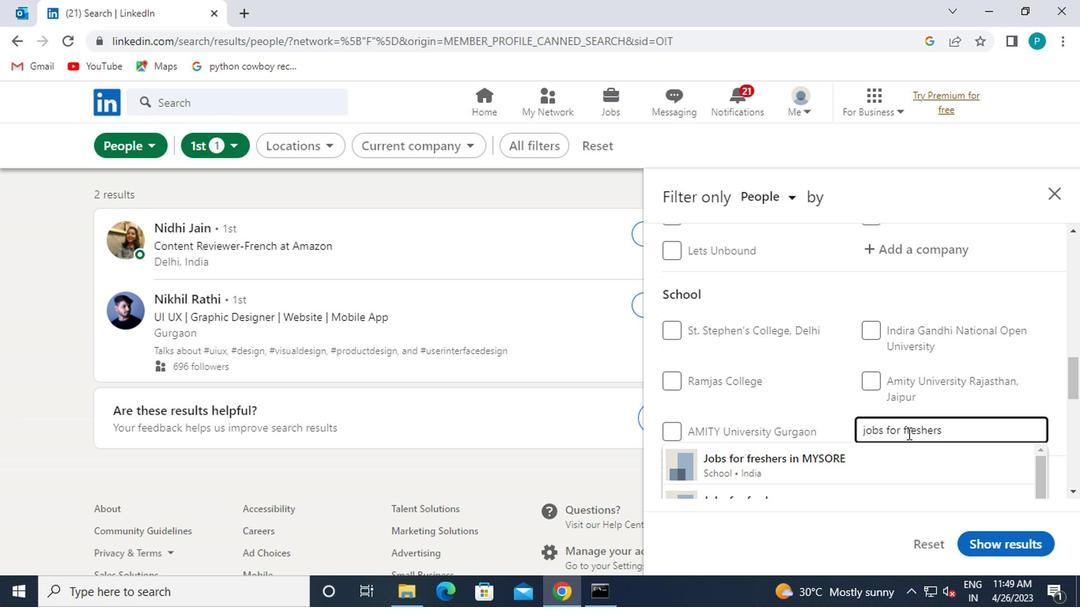 
Action: Mouse scrolled (893, 430) with delta (0, 0)
Screenshot: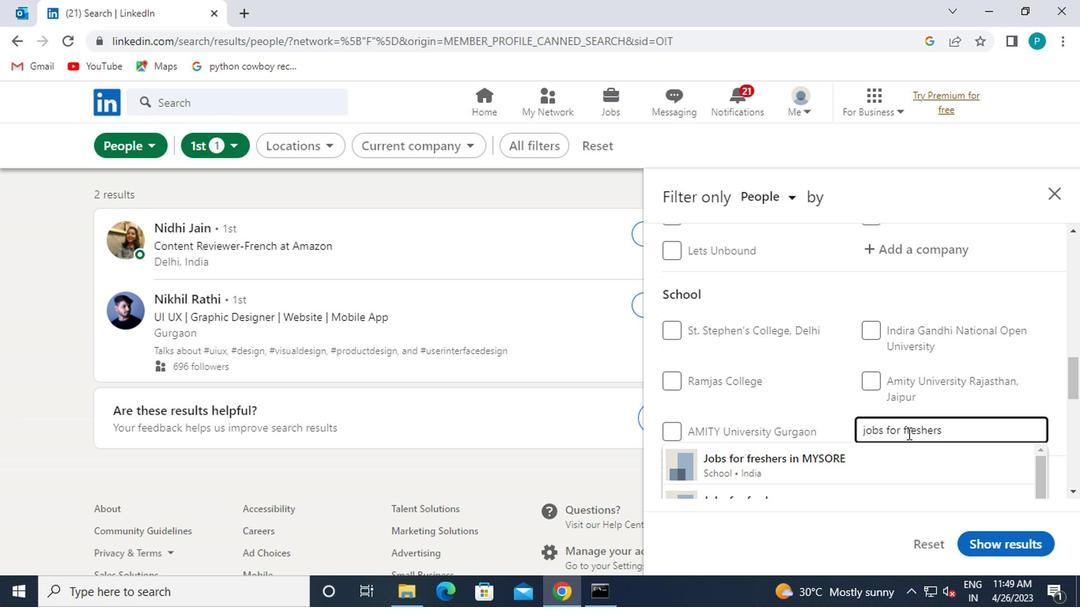 
Action: Mouse moved to (833, 380)
Screenshot: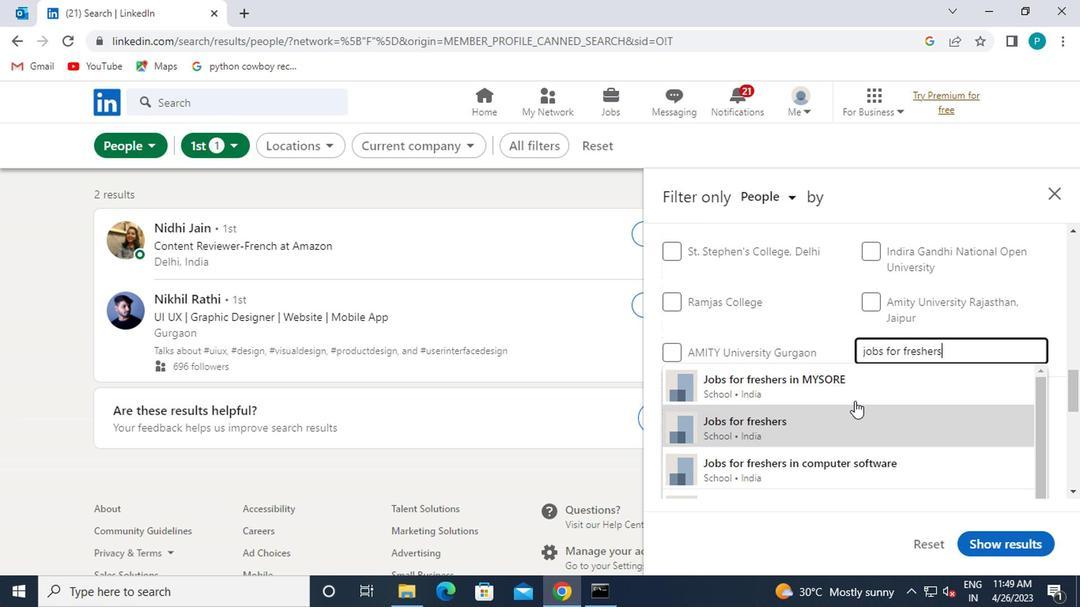 
Action: Mouse pressed left at (833, 380)
Screenshot: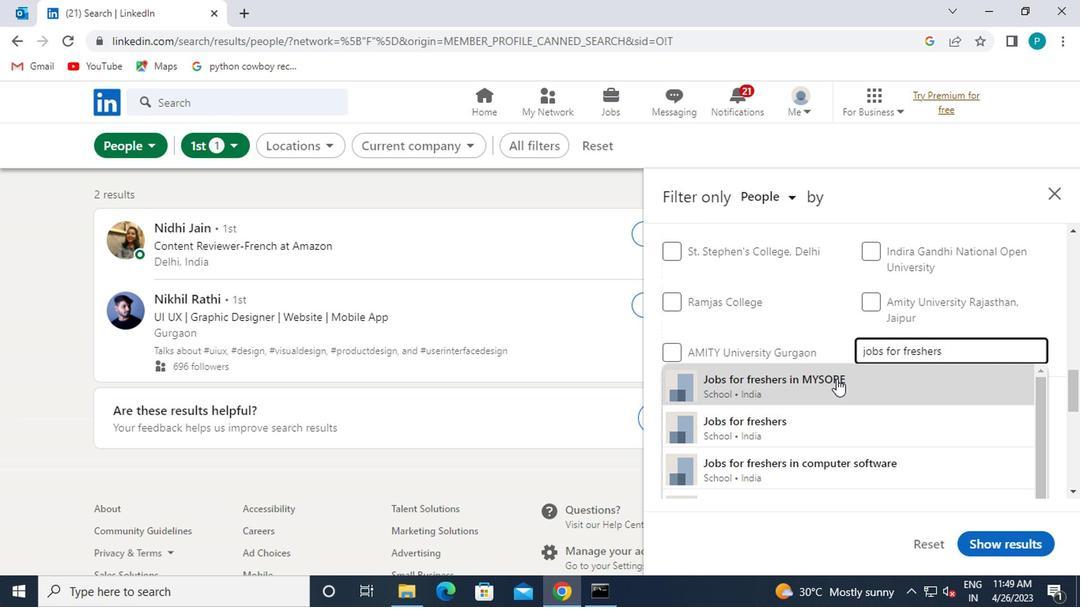 
Action: Mouse scrolled (833, 379) with delta (0, 0)
Screenshot: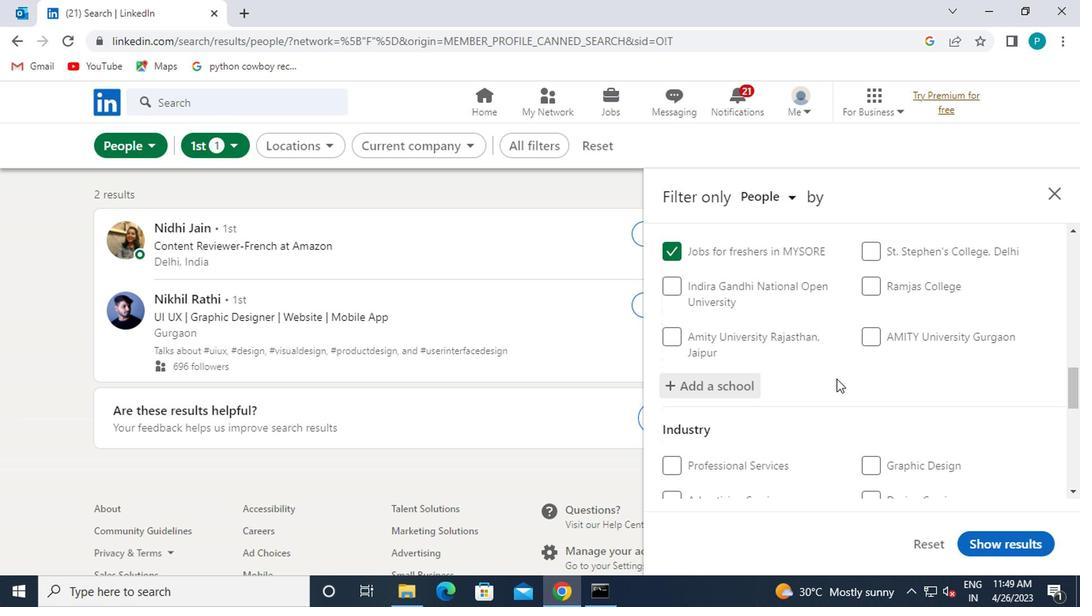 
Action: Mouse moved to (788, 394)
Screenshot: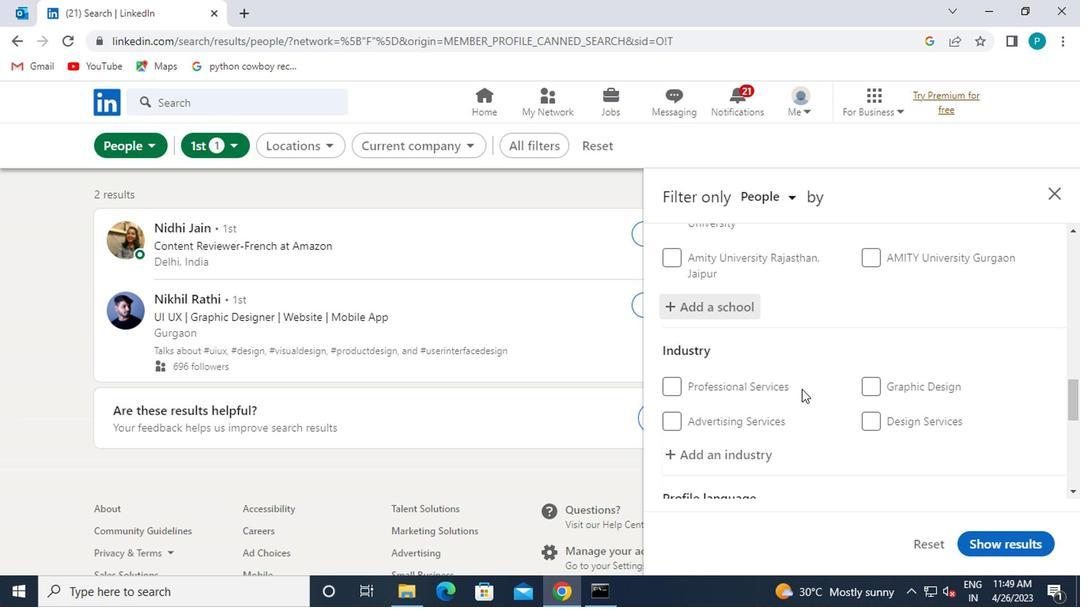 
Action: Mouse scrolled (788, 394) with delta (0, 0)
Screenshot: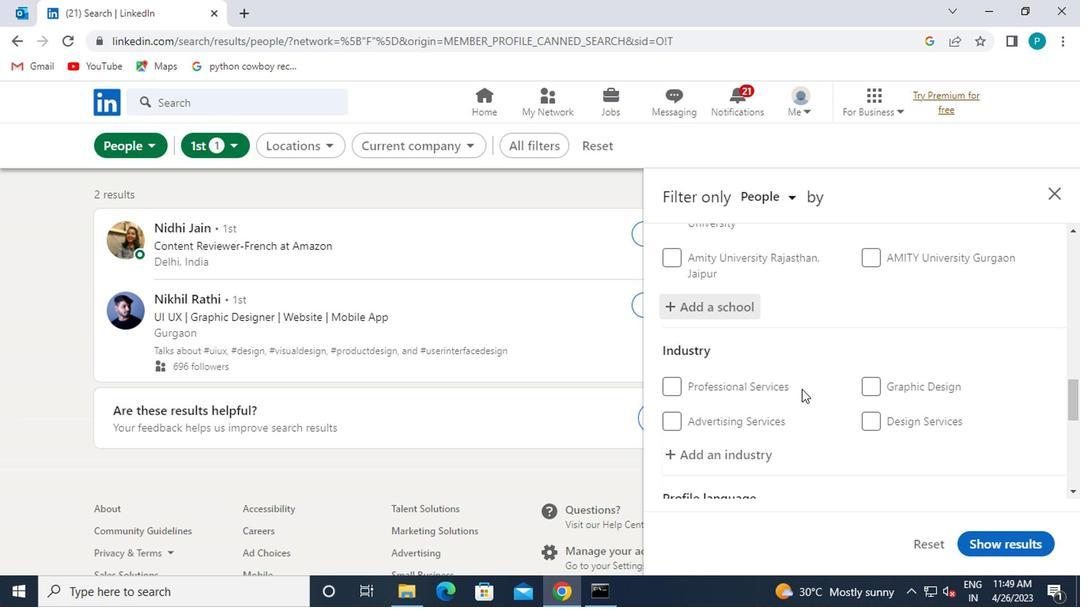 
Action: Mouse moved to (747, 386)
Screenshot: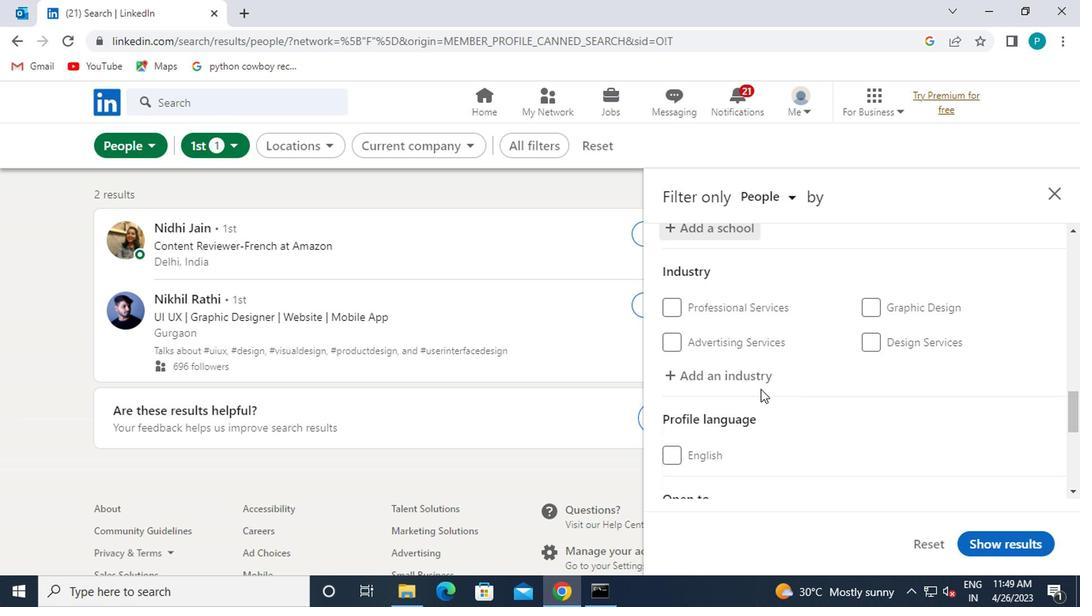 
Action: Mouse pressed left at (747, 386)
Screenshot: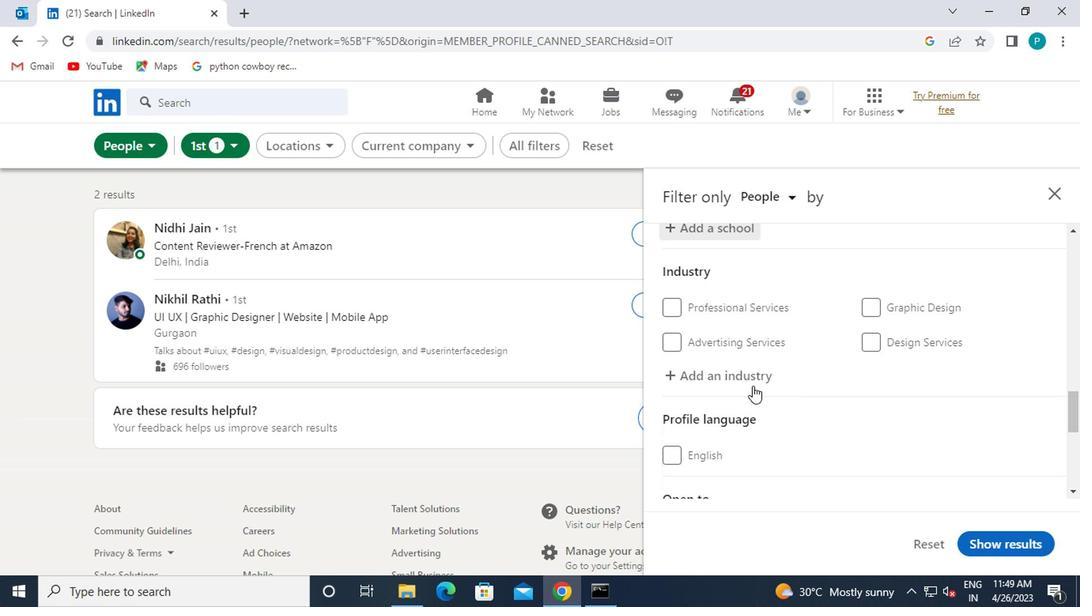 
Action: Key pressed ZOOS
Screenshot: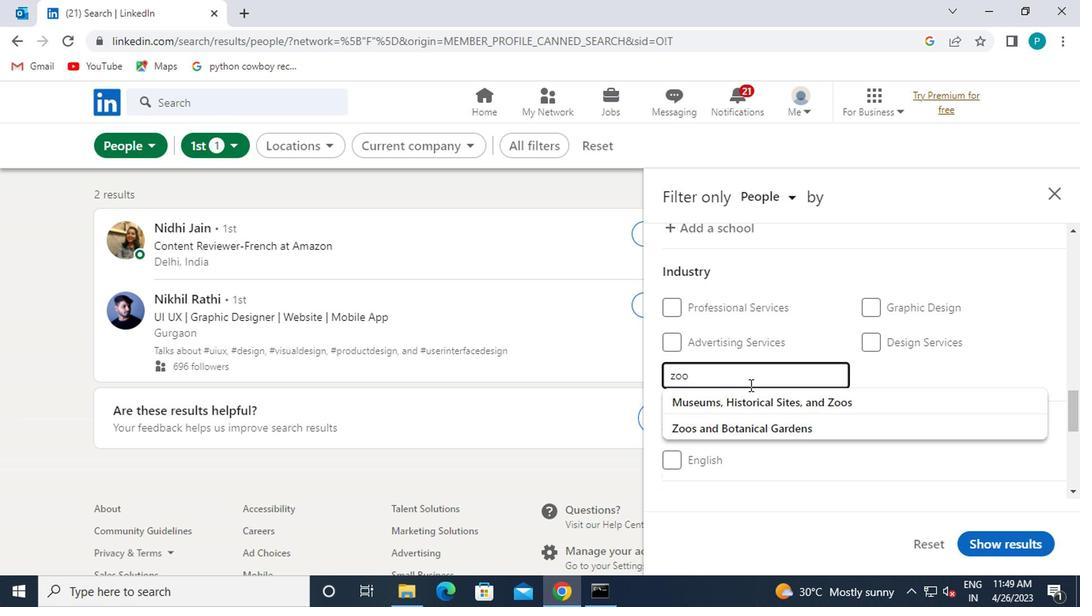 
Action: Mouse moved to (736, 436)
Screenshot: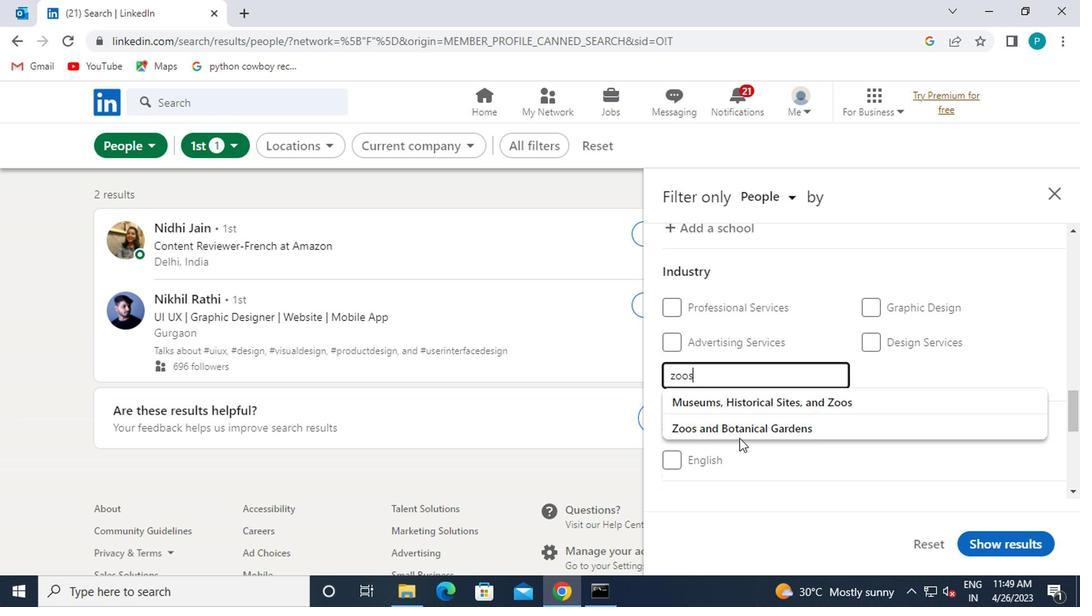 
Action: Mouse pressed left at (736, 436)
Screenshot: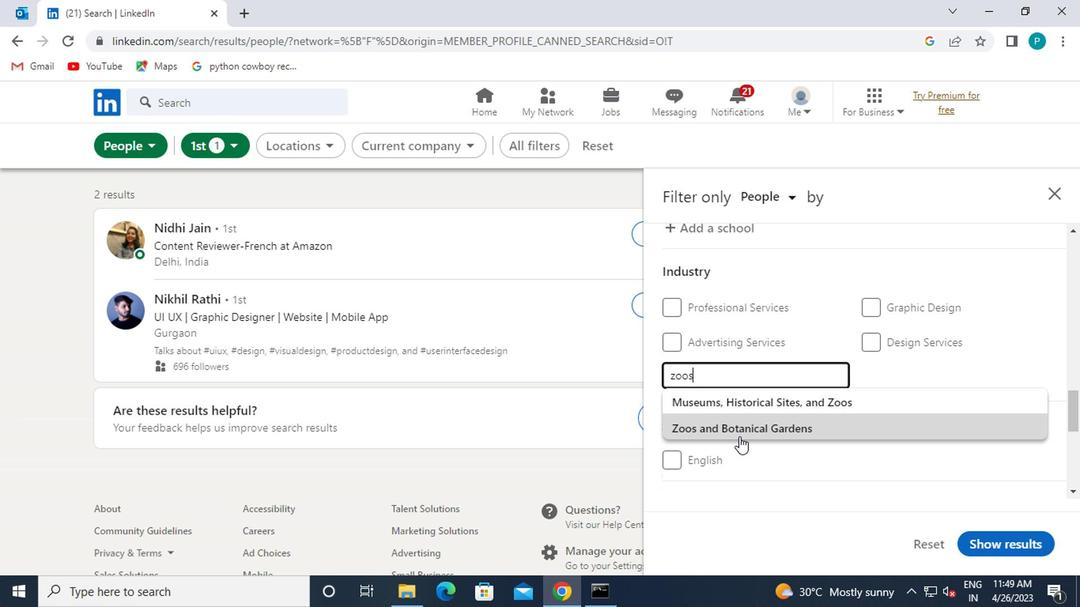 
Action: Mouse moved to (676, 456)
Screenshot: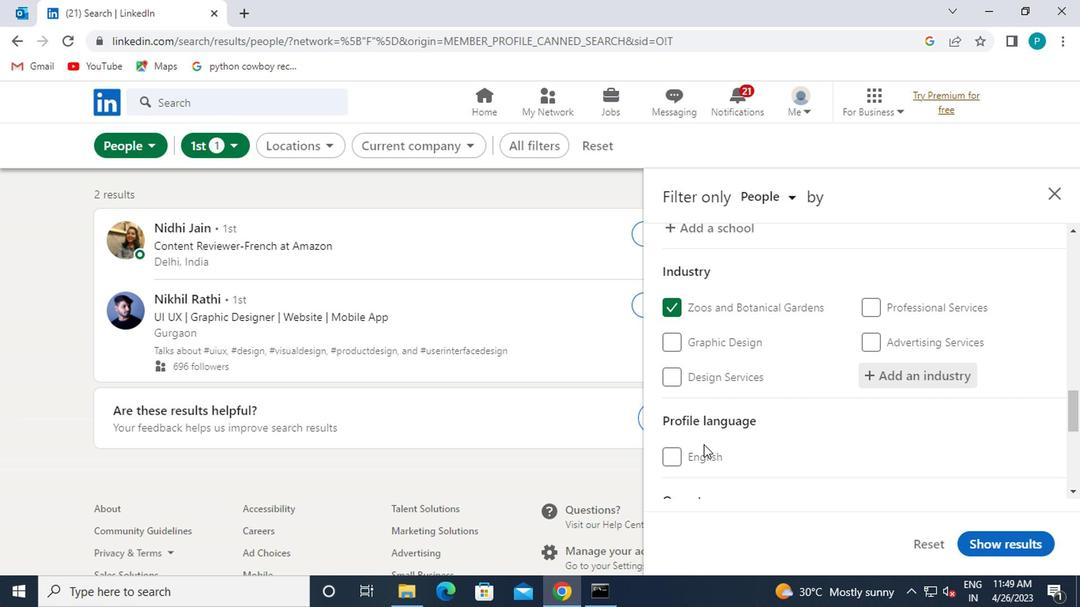 
Action: Mouse pressed left at (676, 456)
Screenshot: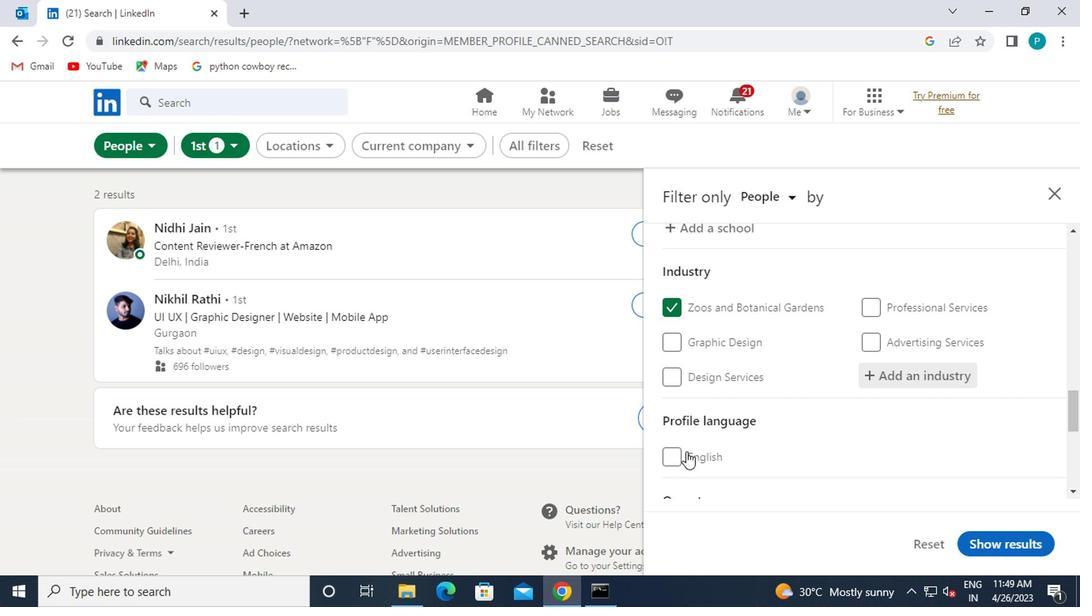 
Action: Mouse moved to (708, 448)
Screenshot: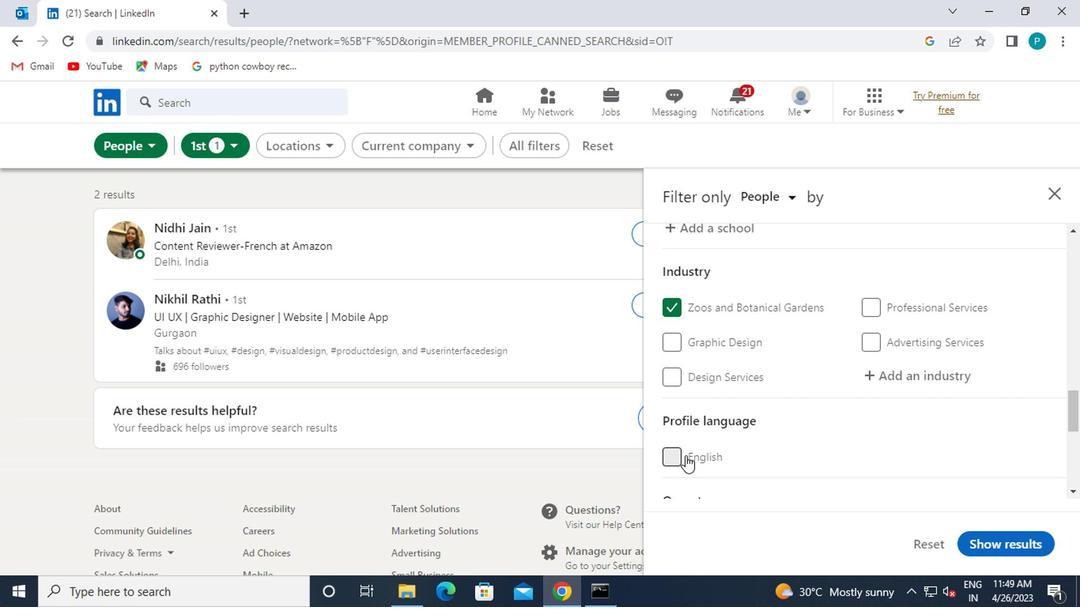 
Action: Mouse scrolled (708, 448) with delta (0, 0)
Screenshot: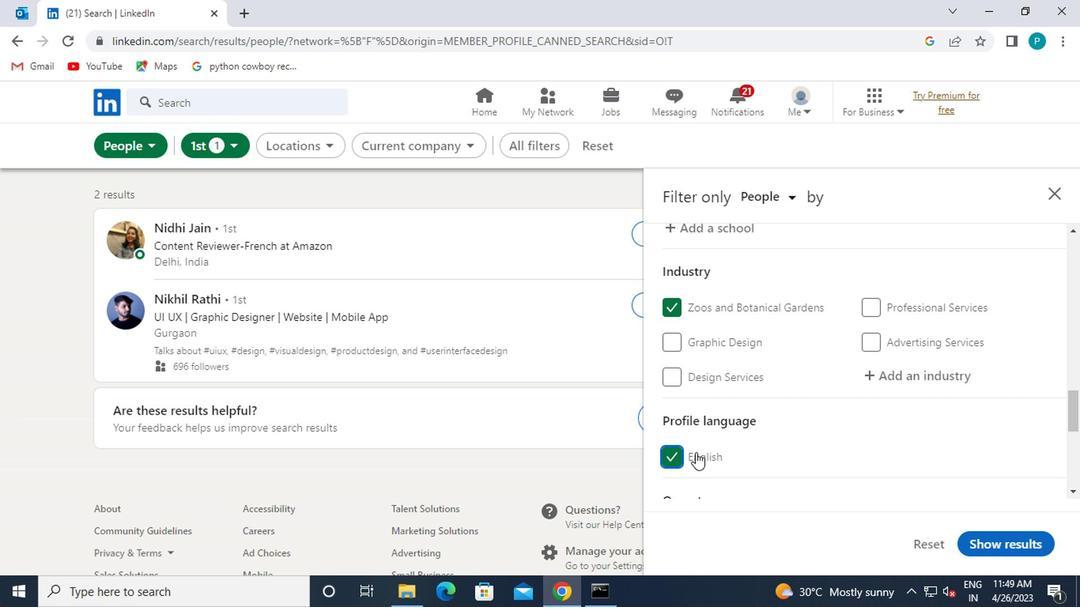 
Action: Mouse scrolled (708, 448) with delta (0, 0)
Screenshot: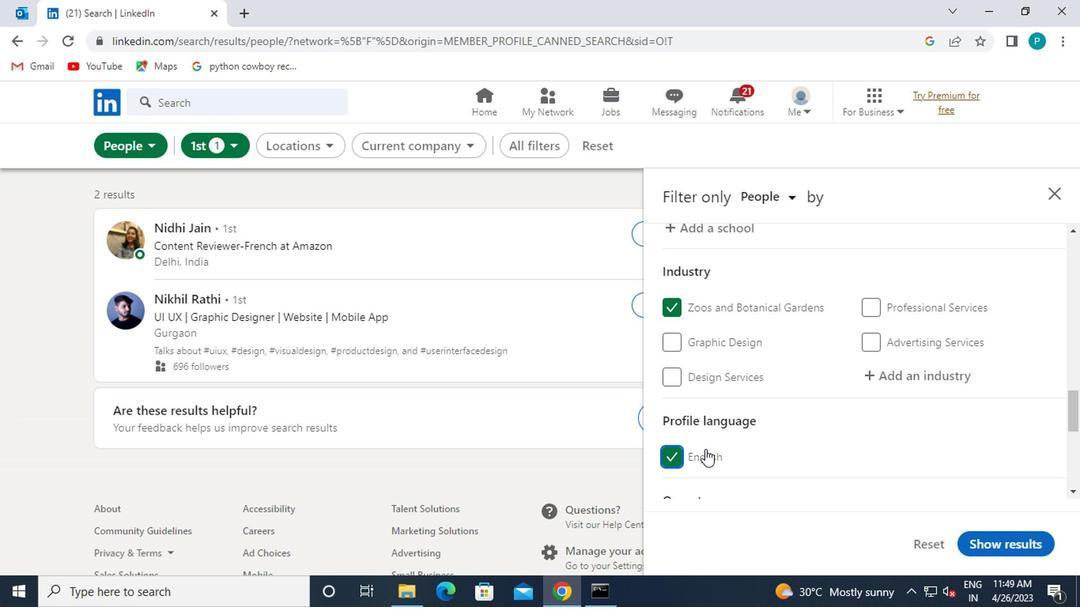 
Action: Mouse moved to (708, 448)
Screenshot: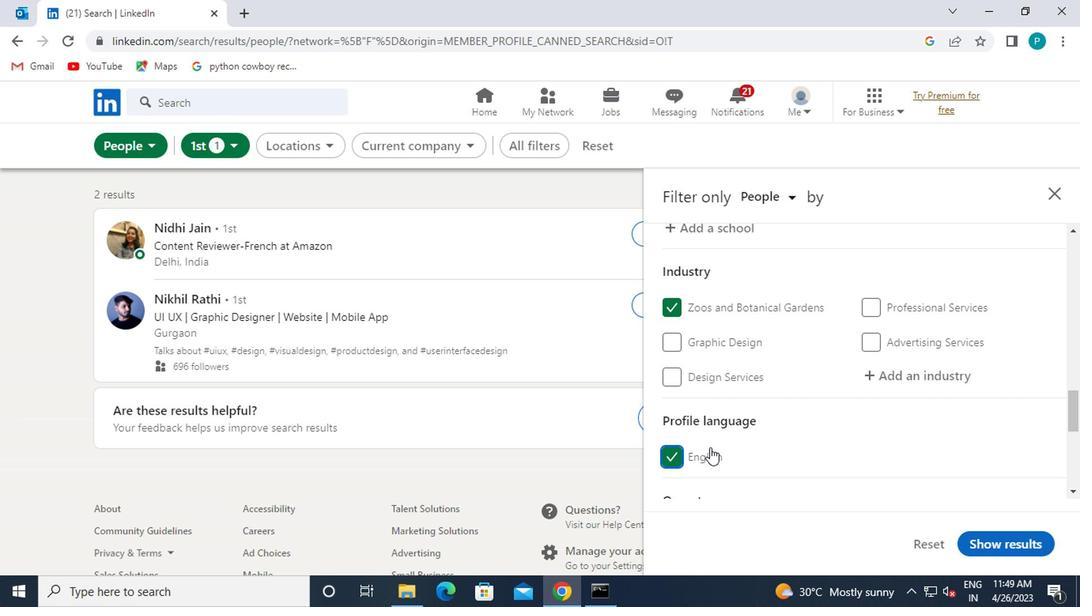 
Action: Mouse scrolled (708, 446) with delta (0, -1)
Screenshot: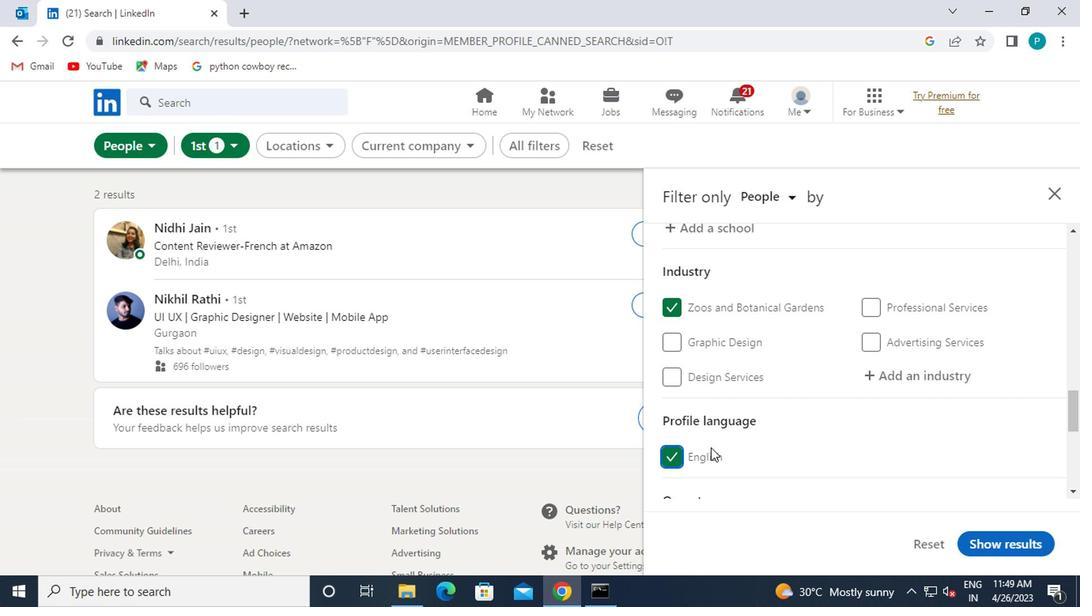 
Action: Mouse moved to (705, 384)
Screenshot: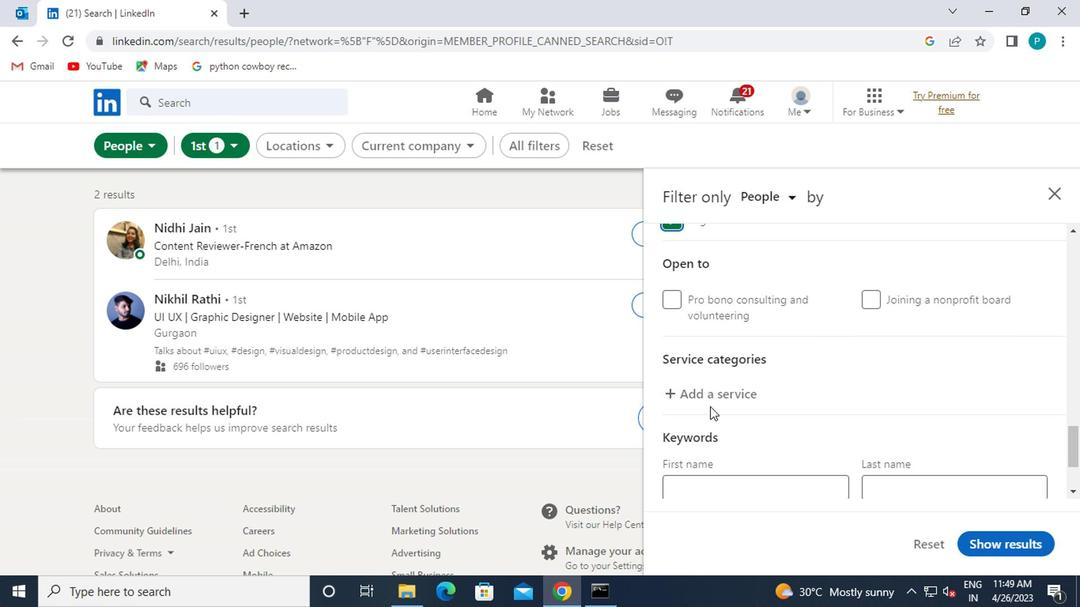 
Action: Mouse pressed left at (705, 384)
Screenshot: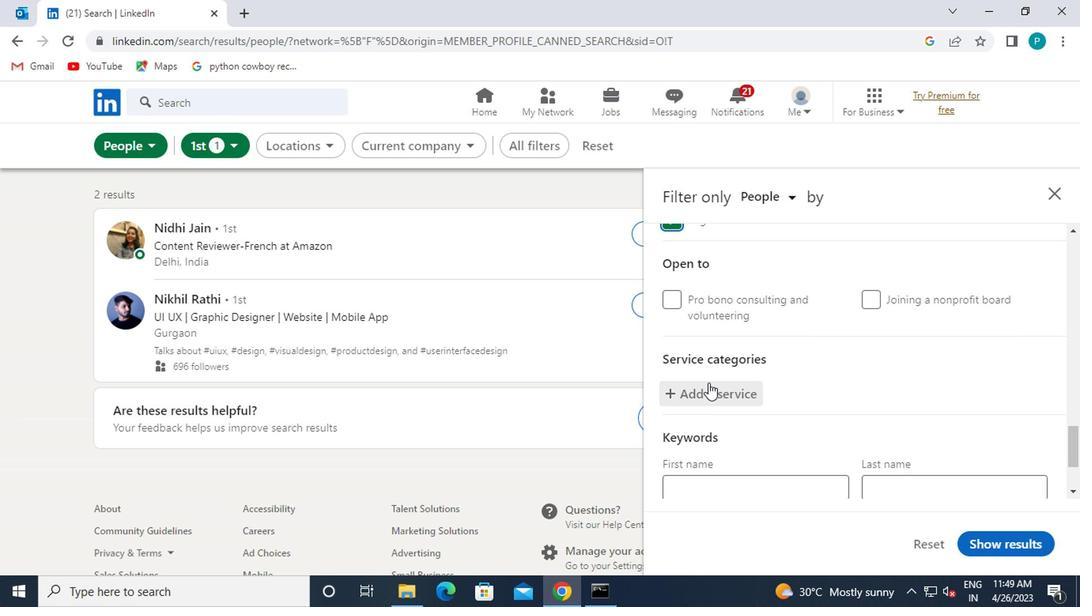 
Action: Mouse moved to (700, 385)
Screenshot: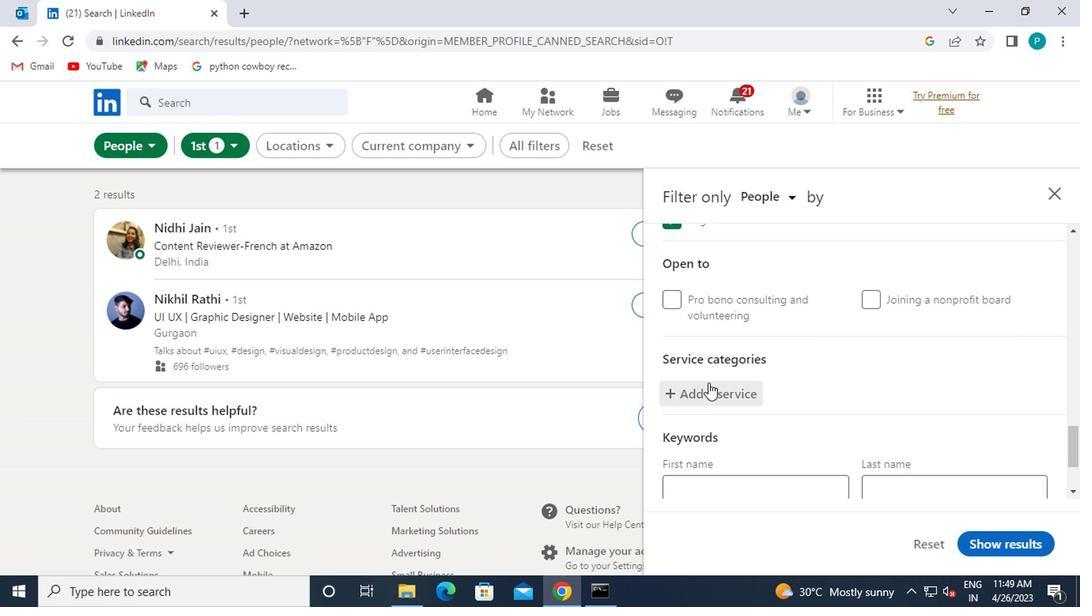 
Action: Key pressed ANIMATIO
Screenshot: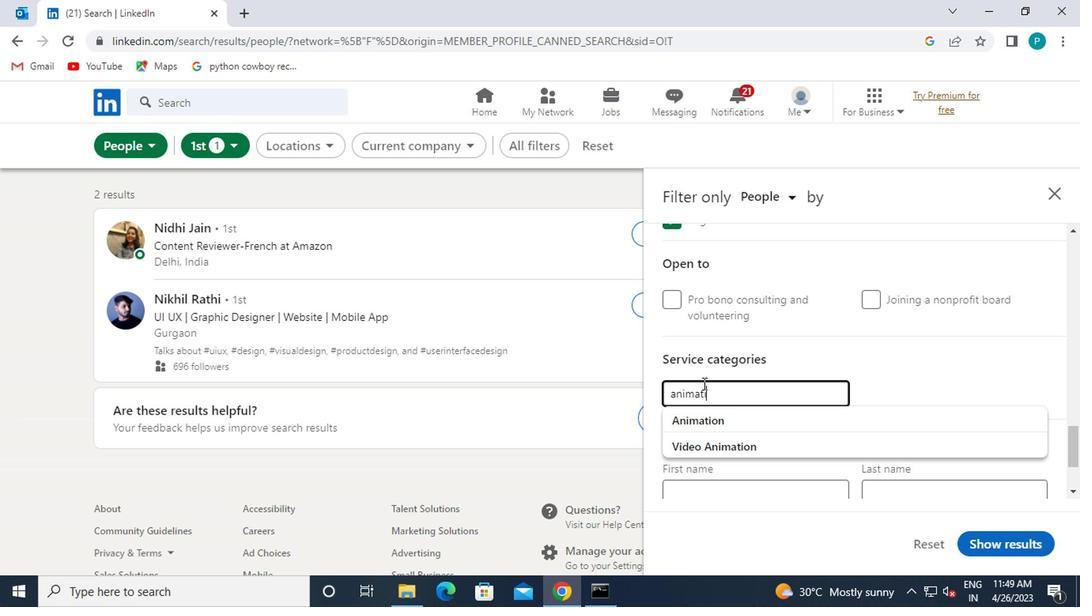 
Action: Mouse moved to (703, 384)
Screenshot: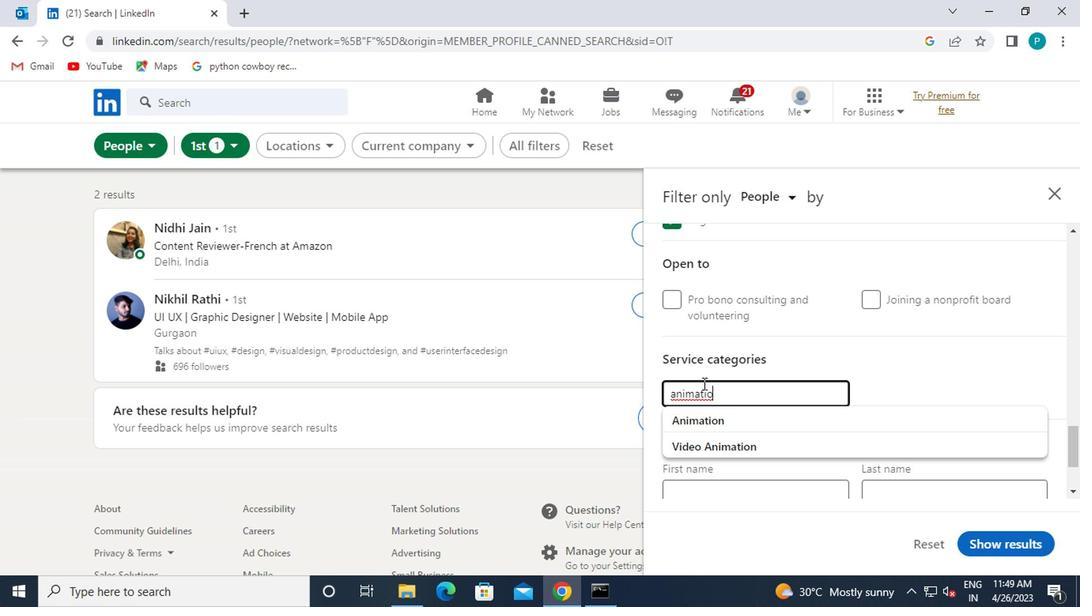
Action: Key pressed N<Key.space>ARCHITECUTURE
Screenshot: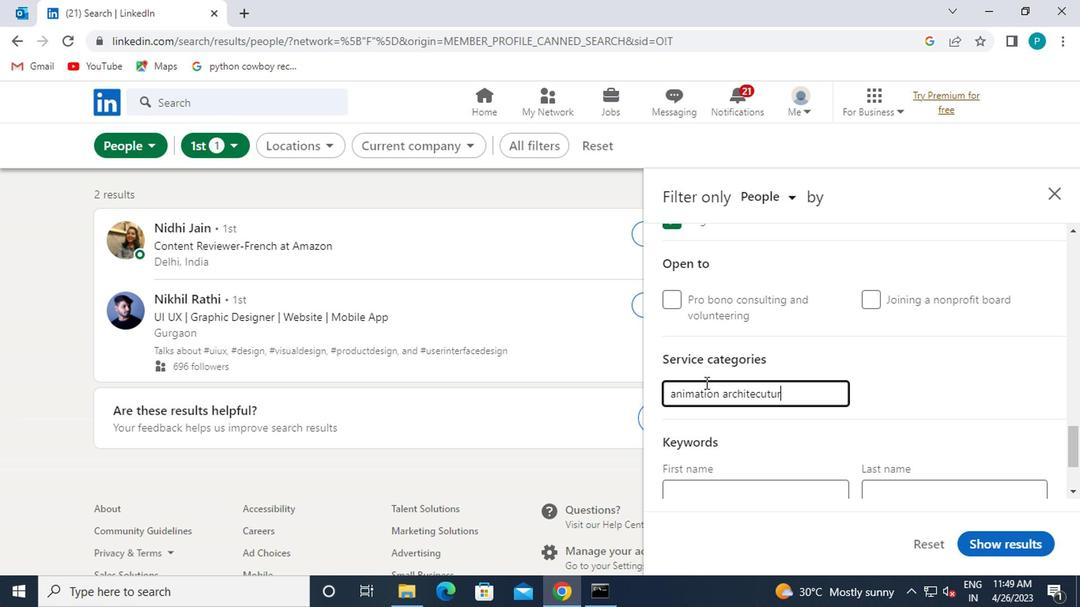 
Action: Mouse moved to (776, 435)
Screenshot: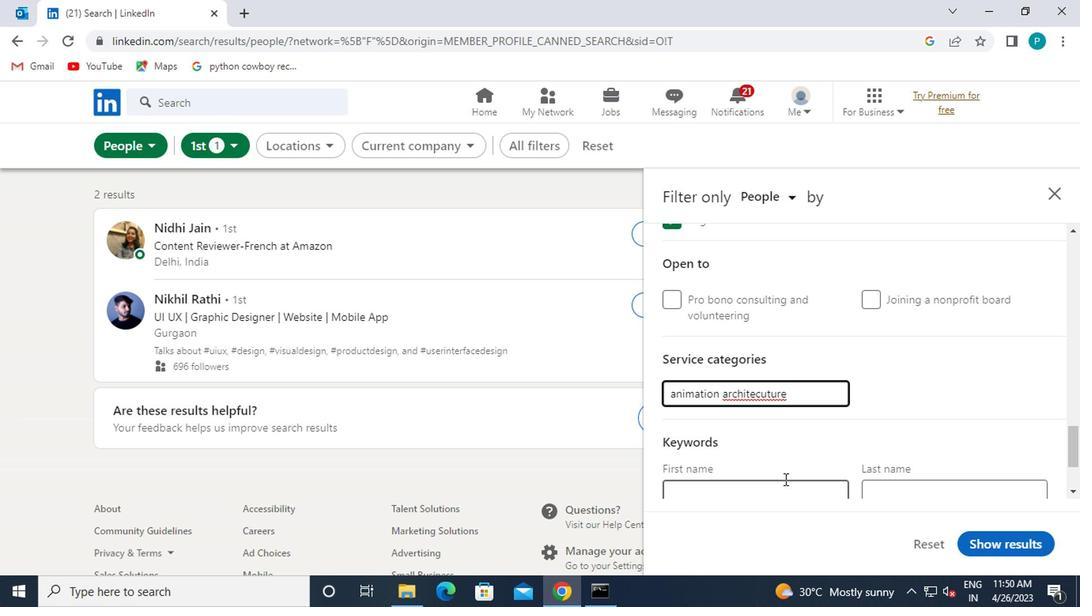 
Action: Mouse scrolled (776, 434) with delta (0, 0)
Screenshot: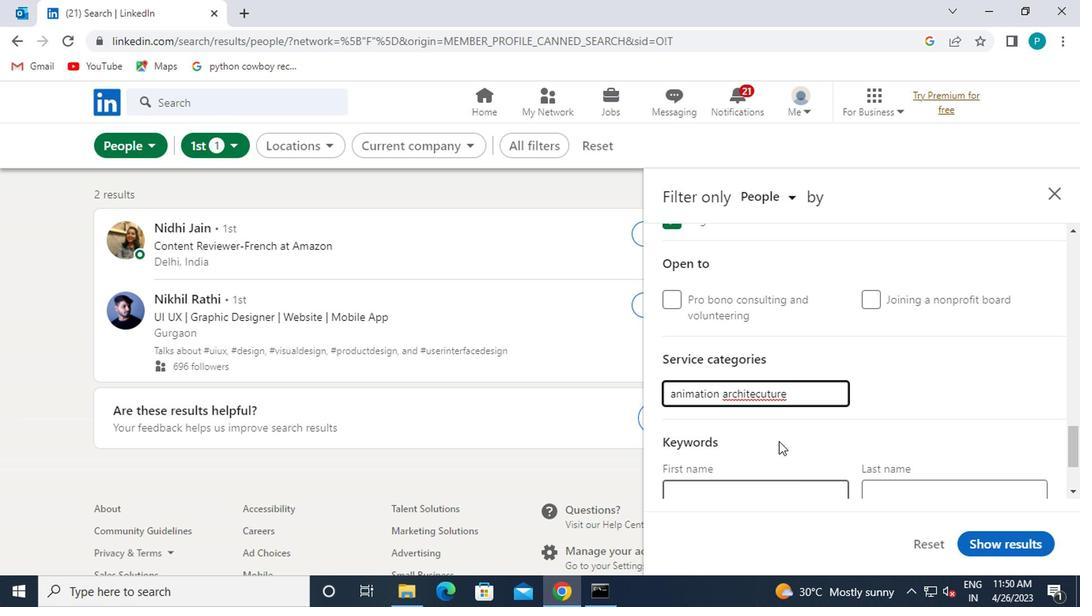
Action: Mouse scrolled (776, 434) with delta (0, 0)
Screenshot: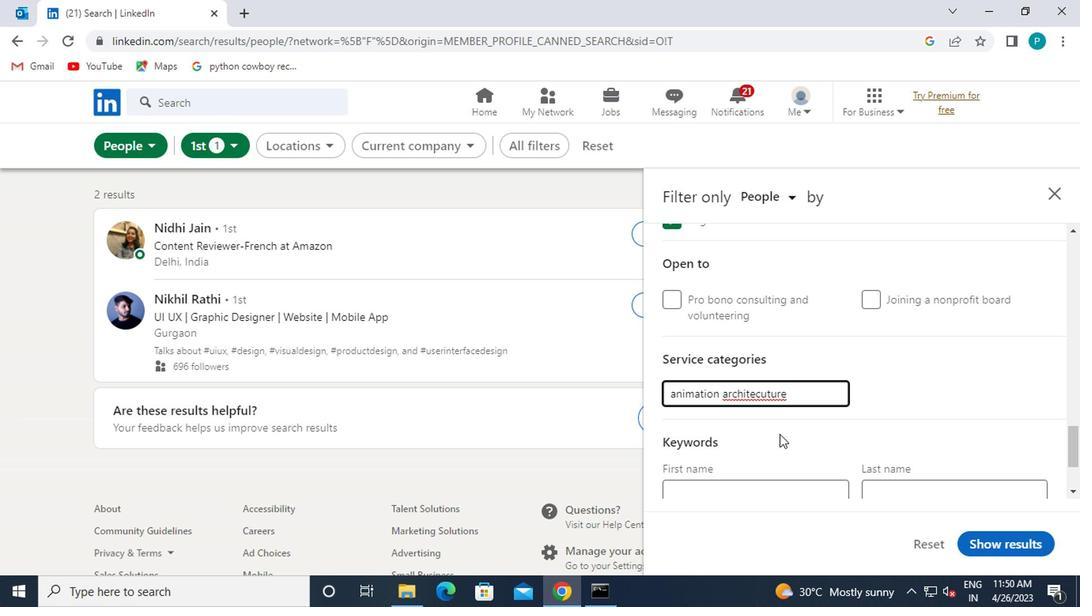 
Action: Mouse moved to (772, 428)
Screenshot: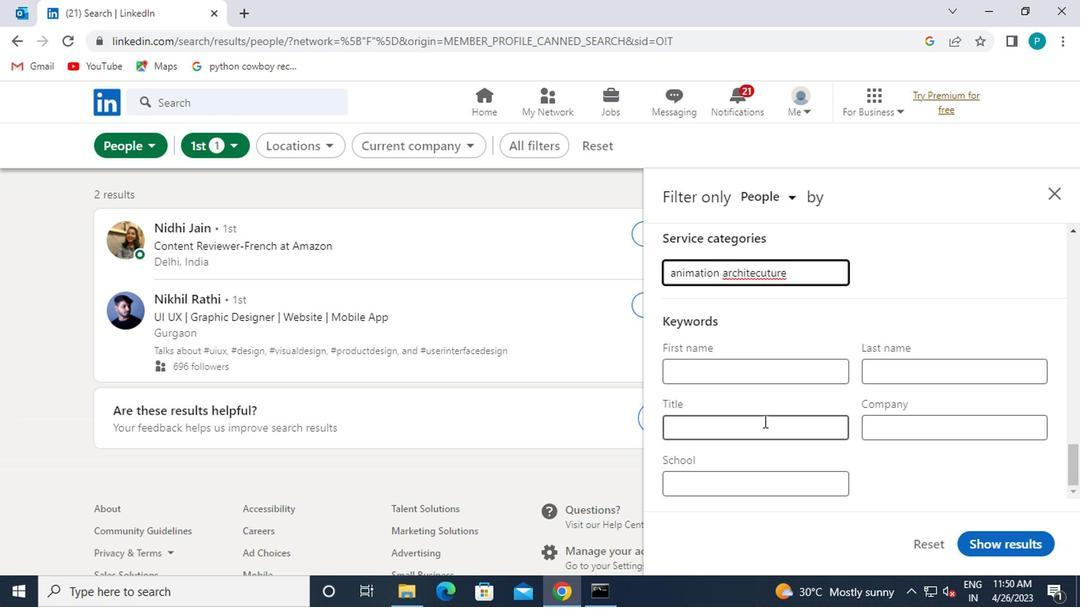 
Action: Mouse pressed left at (772, 428)
Screenshot: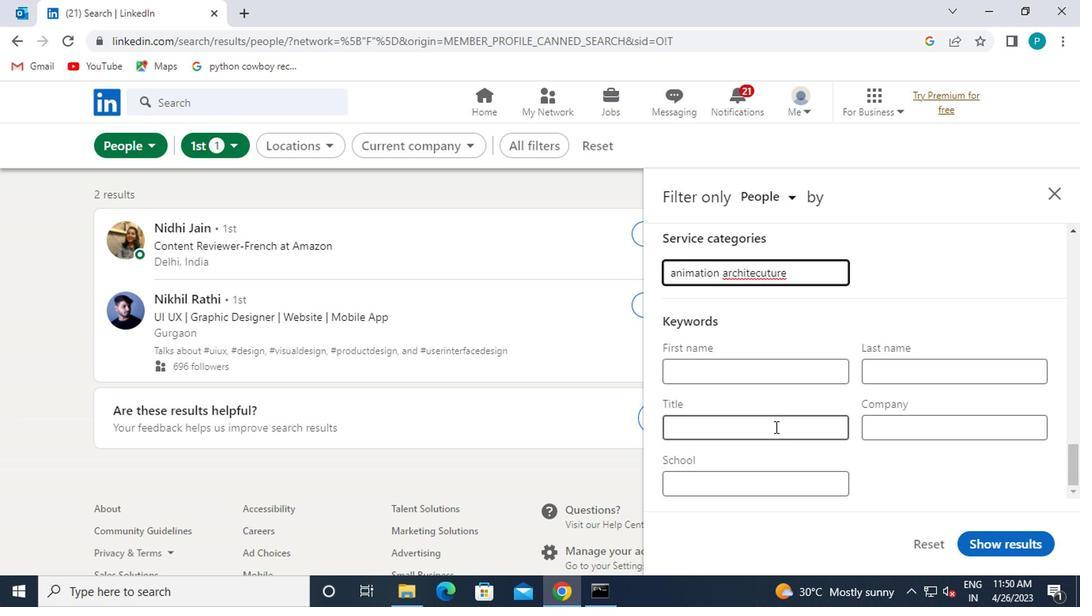
Action: Key pressed <Key.caps_lock>H<Key.caps_lock>UMAN<Key.space><Key.caps_lock>R<Key.caps_lock>ESOURCES
Screenshot: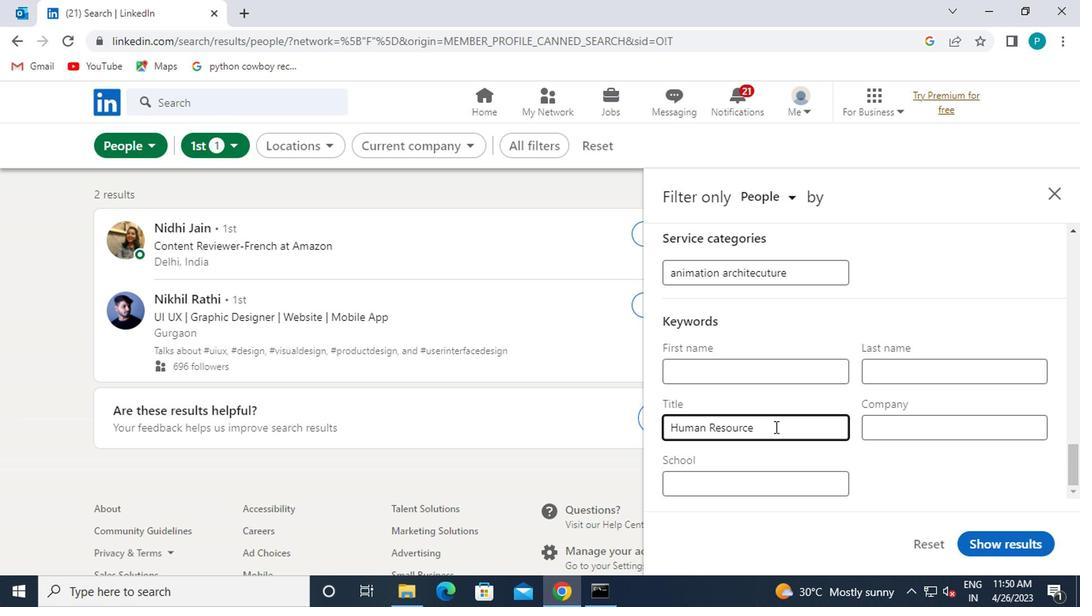 
Action: Mouse moved to (1022, 546)
Screenshot: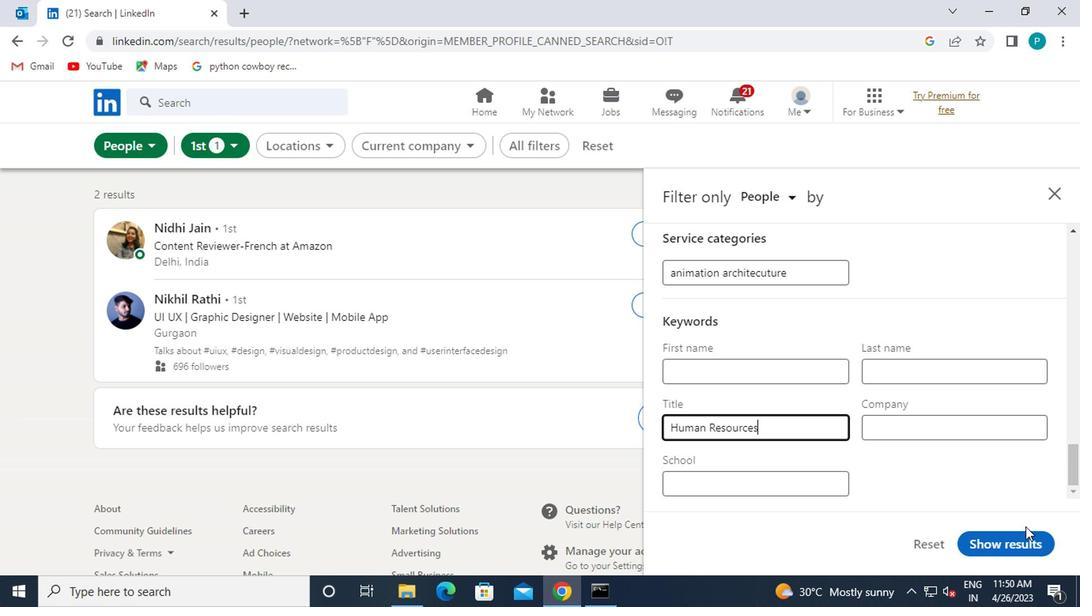 
Action: Mouse pressed left at (1022, 546)
Screenshot: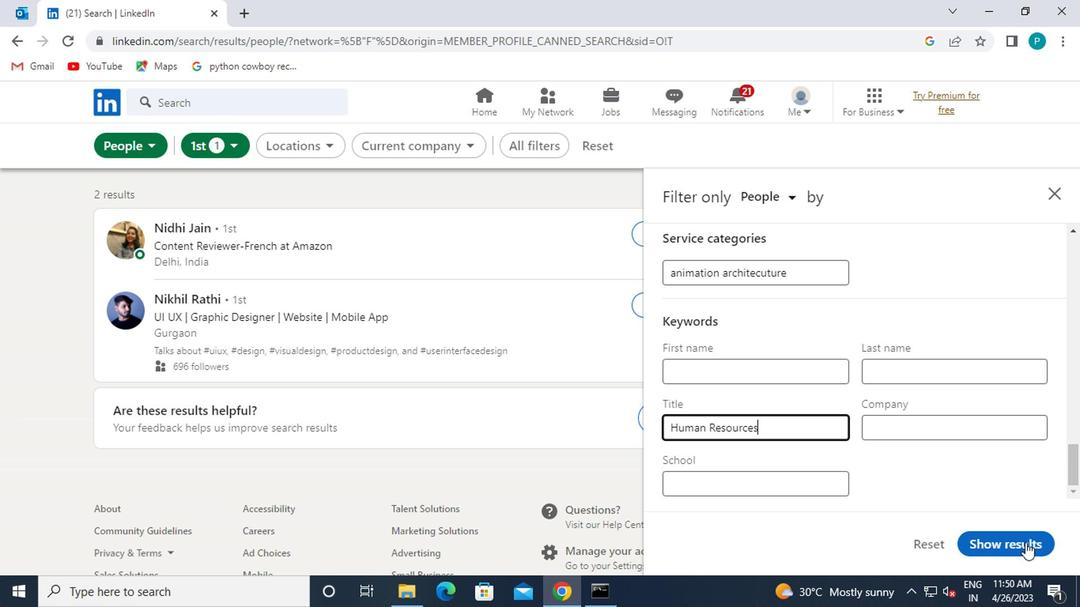 
Action: Mouse moved to (1078, 558)
Screenshot: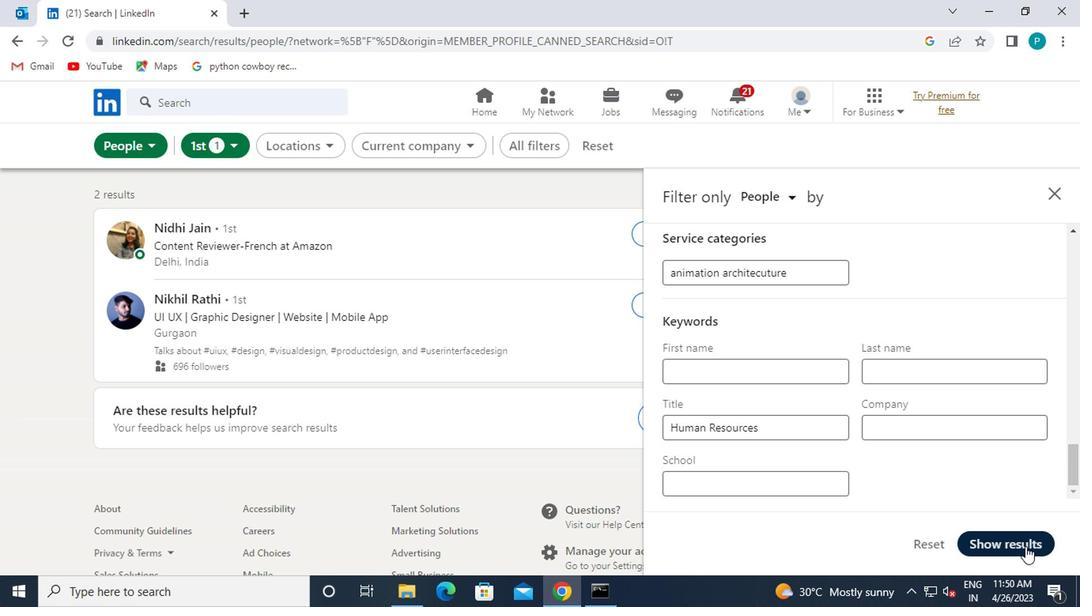 
